 Task: Look for space in Huanren, China from 1st June, 2023 to 4th June, 2023 for 1 adult in price range Rs.6000 to Rs.16000. Place can be private room with 1  bedroom having 1 bed and 1 bathroom. Property type can be house, flat, guest house. Amenities needed are: wifi. Booking option can be shelf check-in. Required host language is Chinese (Simplified).
Action: Mouse moved to (637, 86)
Screenshot: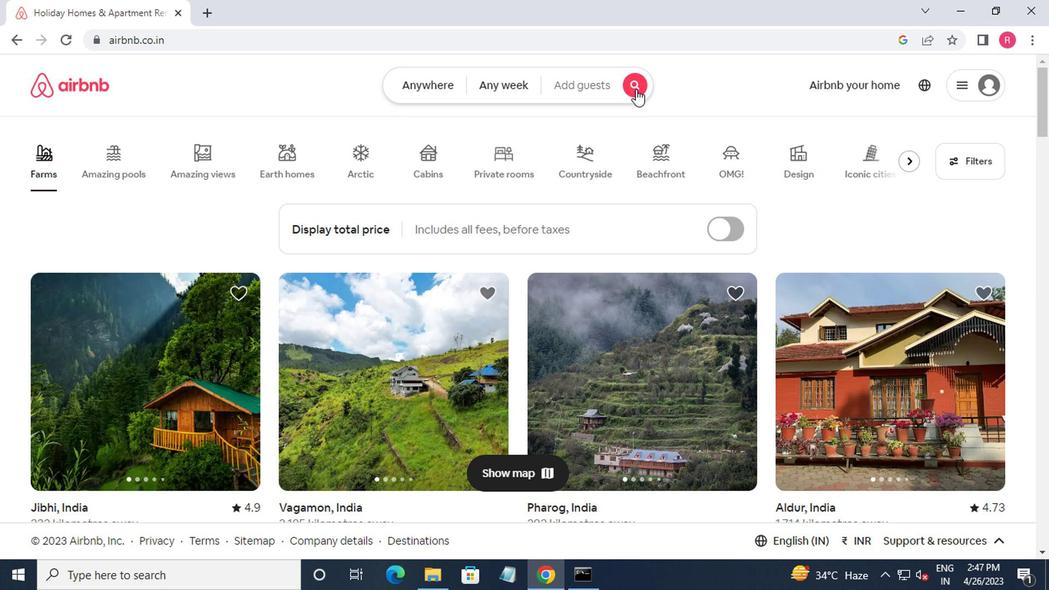 
Action: Mouse pressed left at (637, 86)
Screenshot: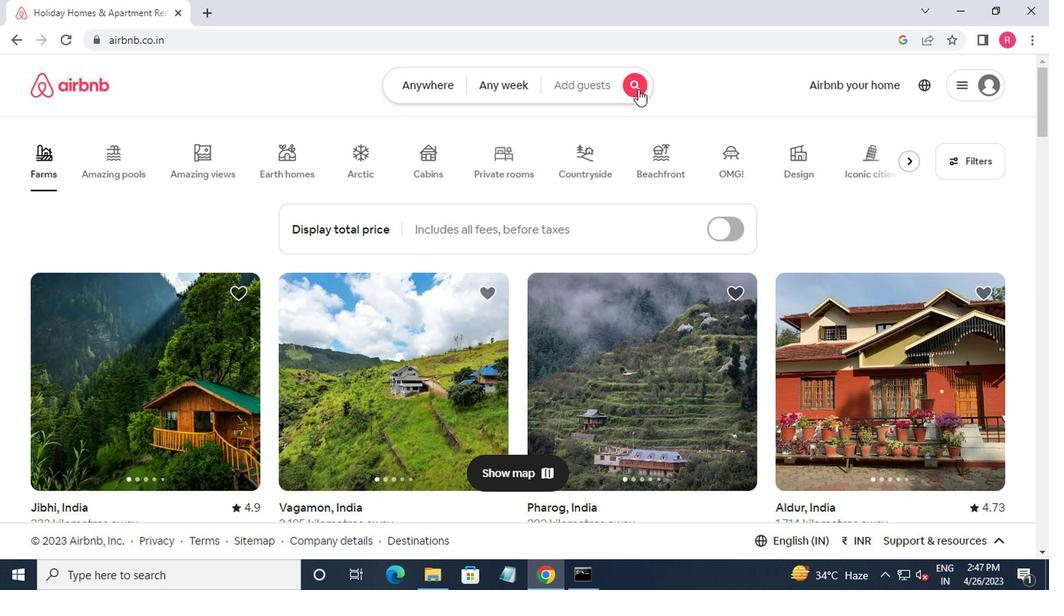 
Action: Mouse moved to (344, 149)
Screenshot: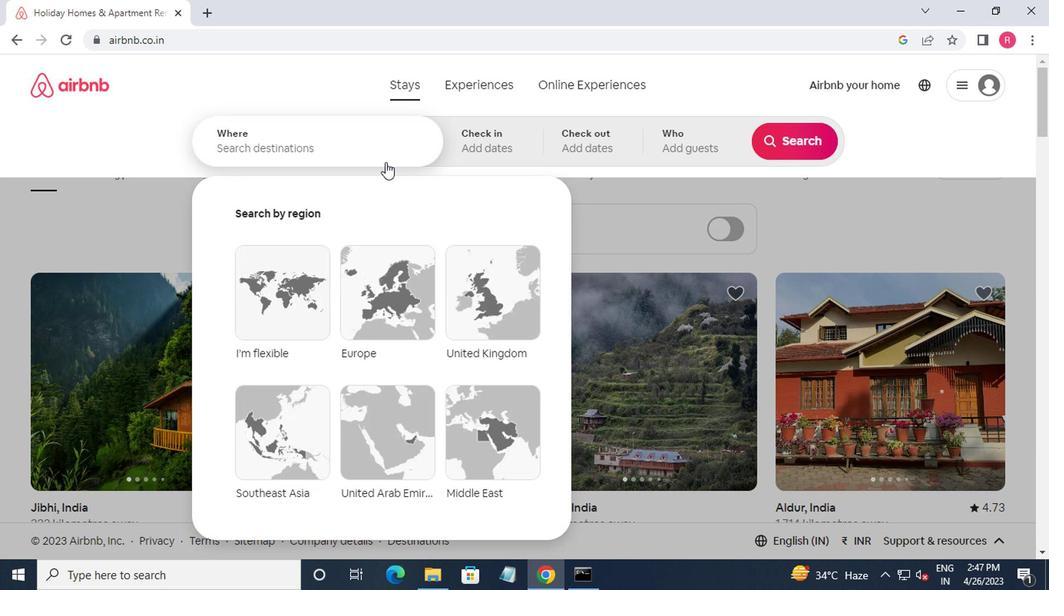 
Action: Mouse pressed left at (344, 149)
Screenshot: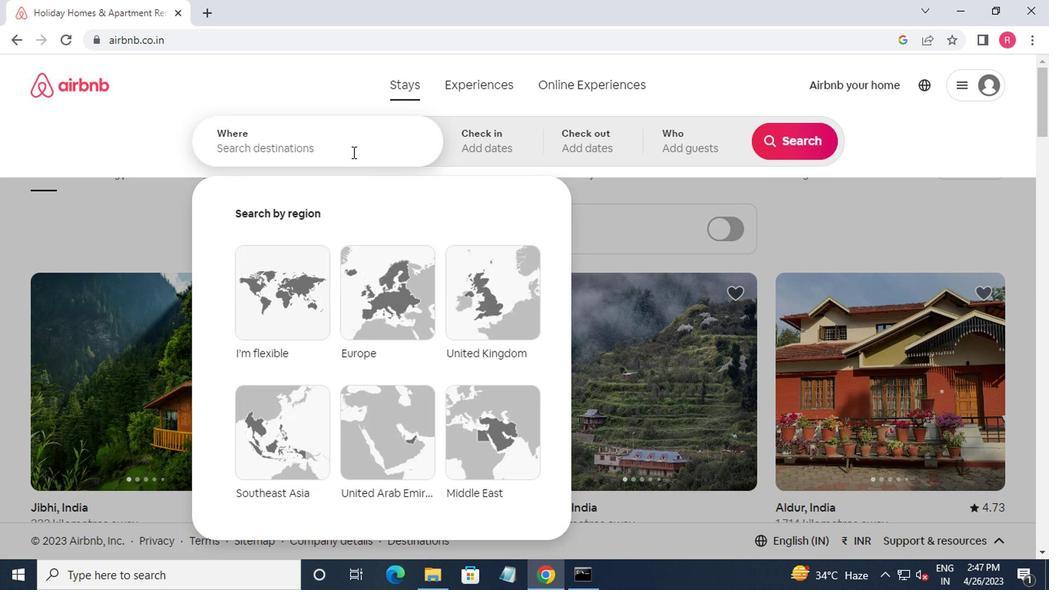 
Action: Key pressed huanren,china<Key.enter>
Screenshot: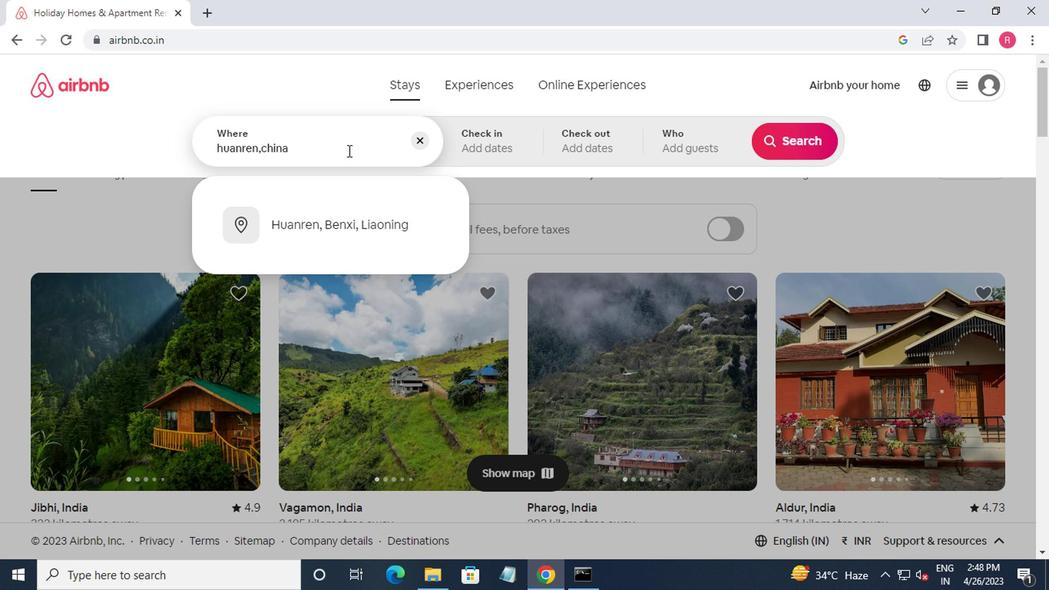 
Action: Mouse moved to (781, 266)
Screenshot: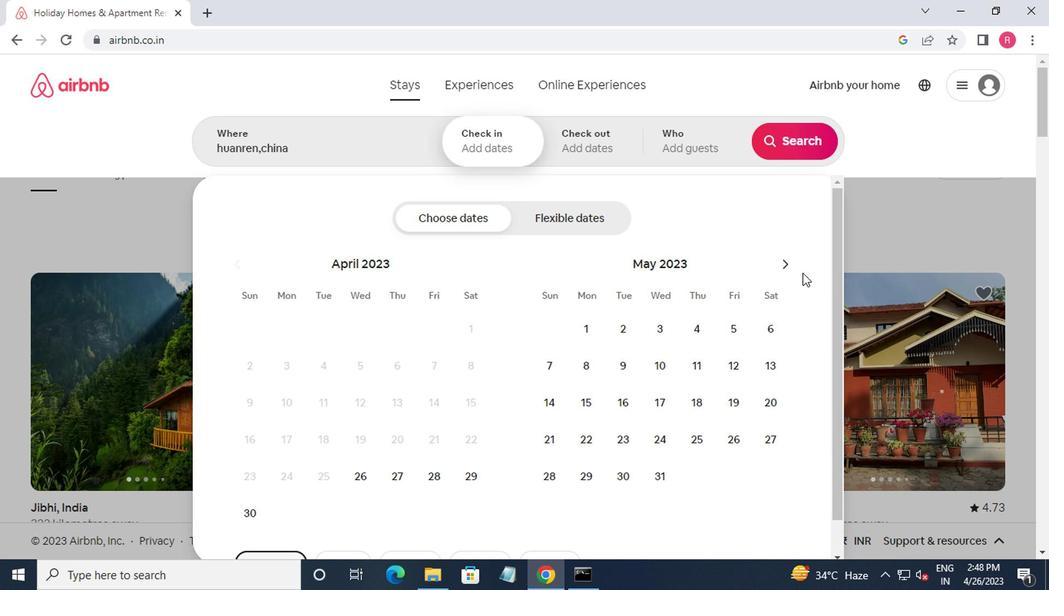 
Action: Mouse pressed left at (781, 266)
Screenshot: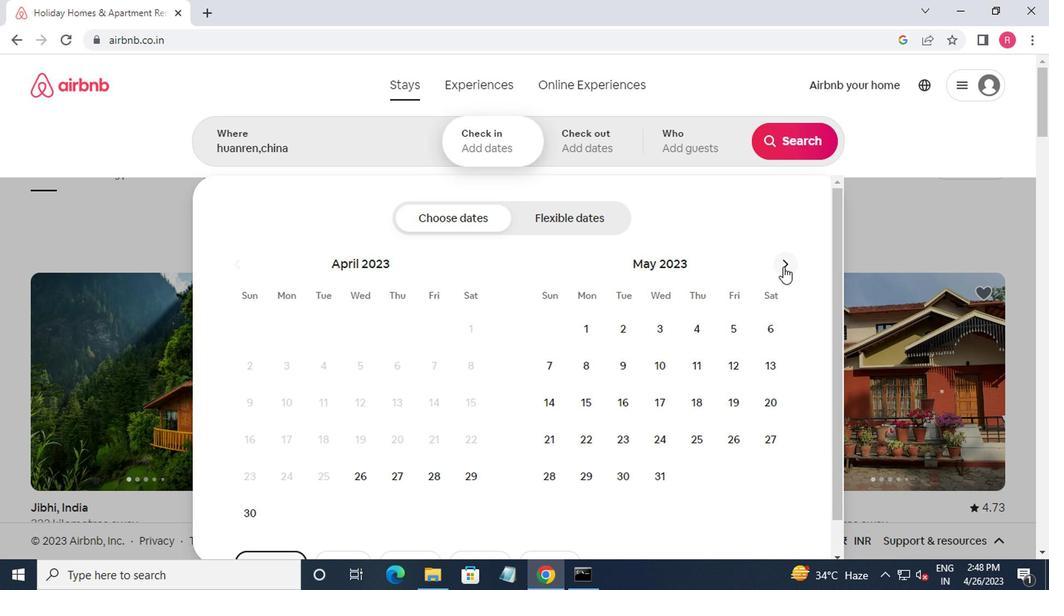 
Action: Mouse pressed left at (781, 266)
Screenshot: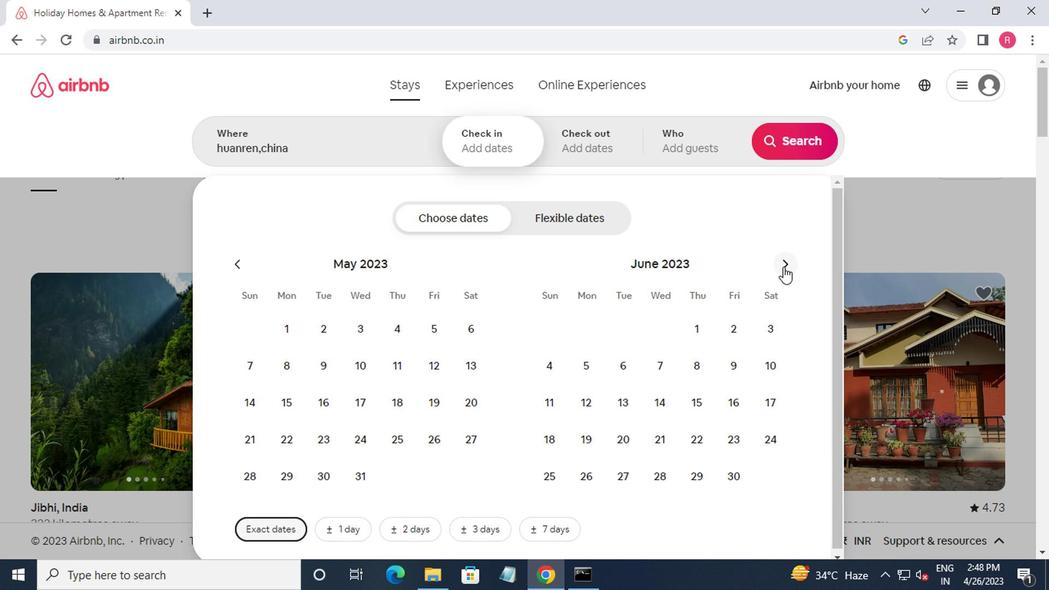 
Action: Mouse moved to (389, 338)
Screenshot: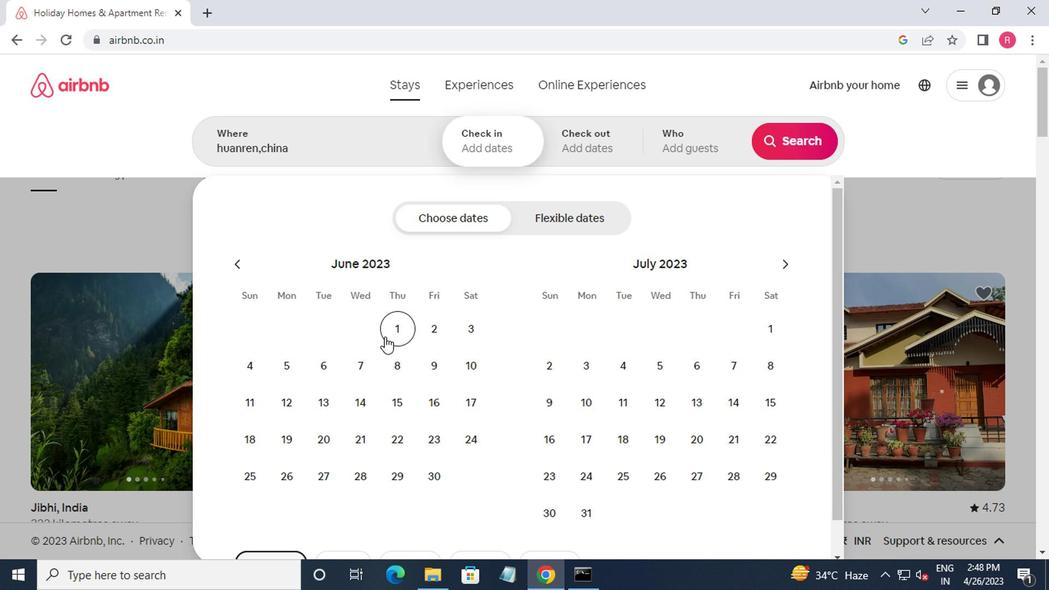 
Action: Mouse pressed left at (389, 338)
Screenshot: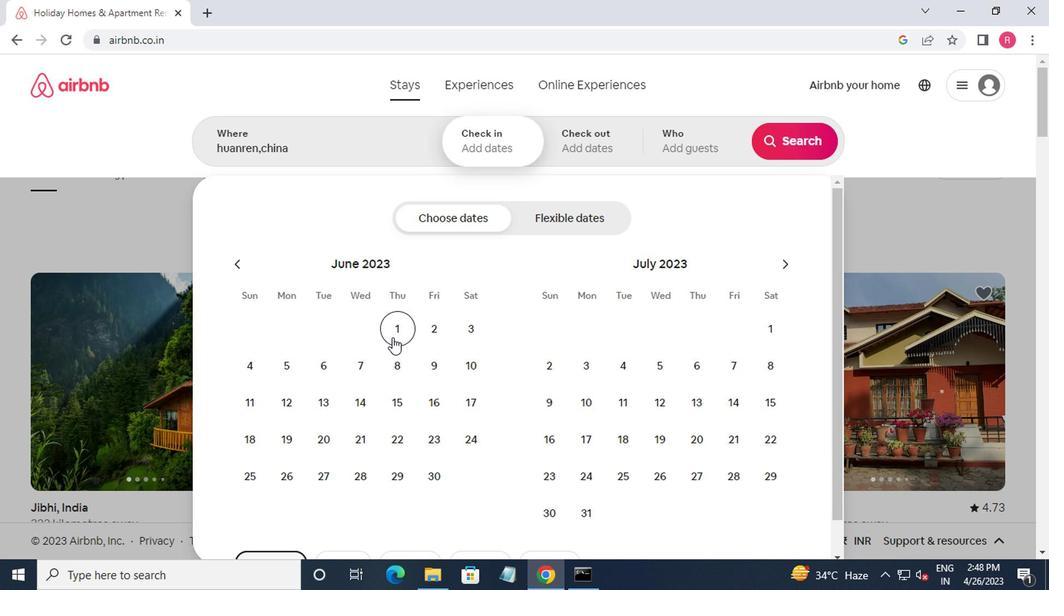 
Action: Mouse moved to (241, 373)
Screenshot: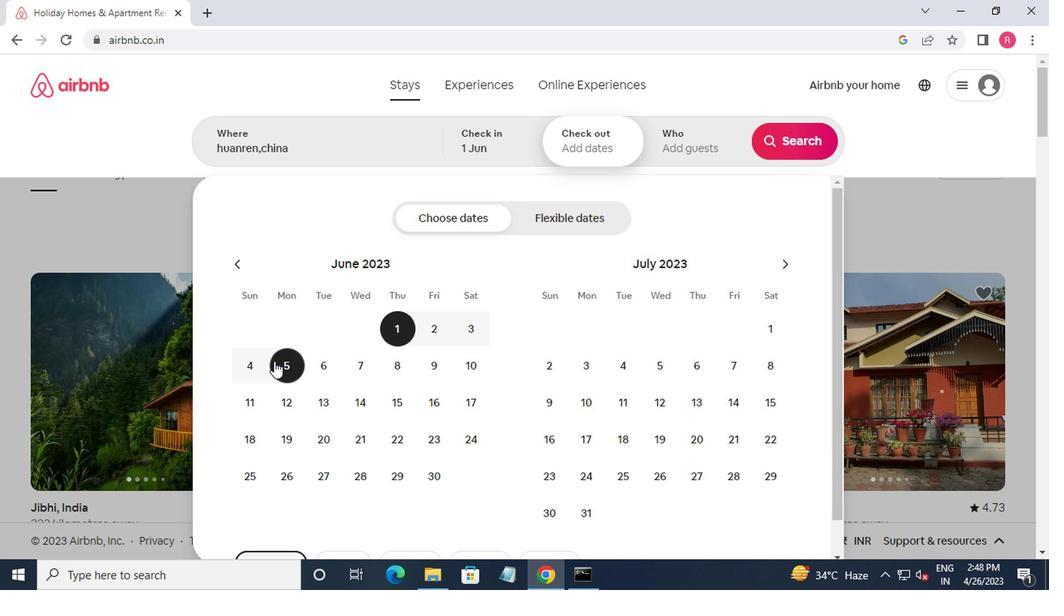 
Action: Mouse pressed left at (241, 373)
Screenshot: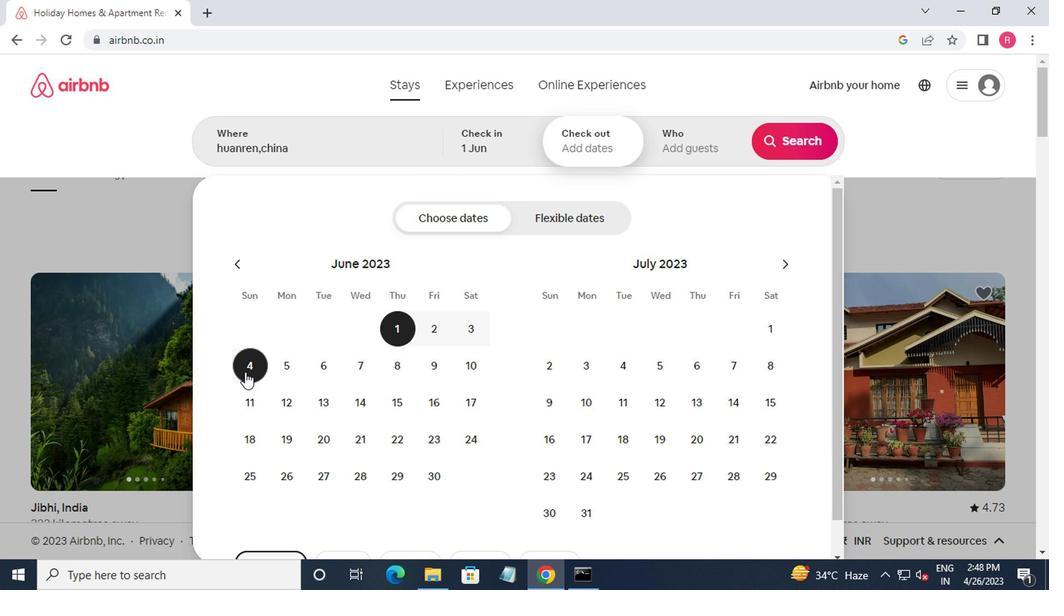 
Action: Mouse moved to (674, 158)
Screenshot: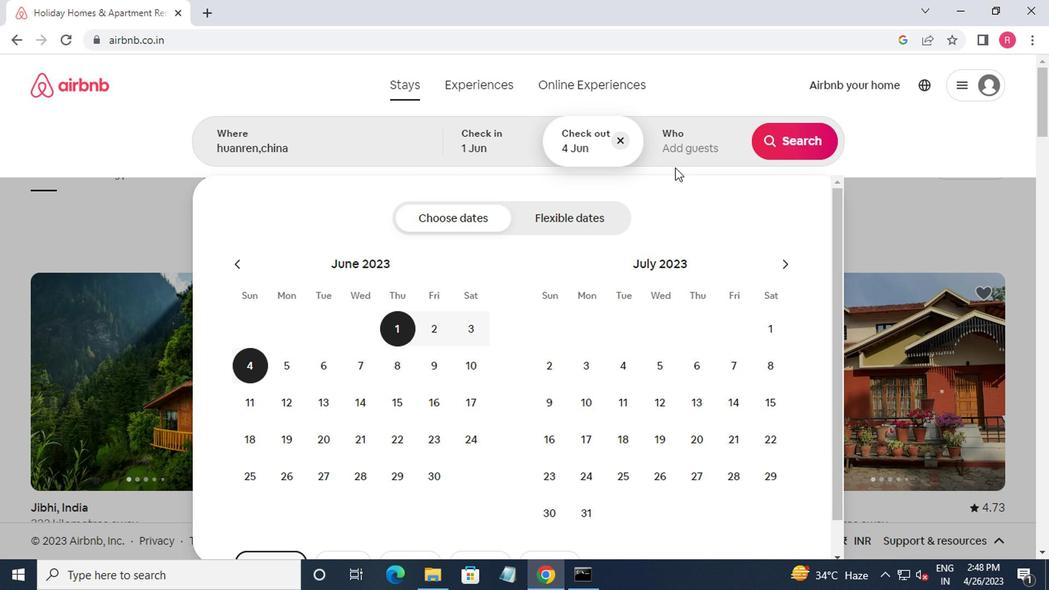 
Action: Mouse pressed left at (674, 158)
Screenshot: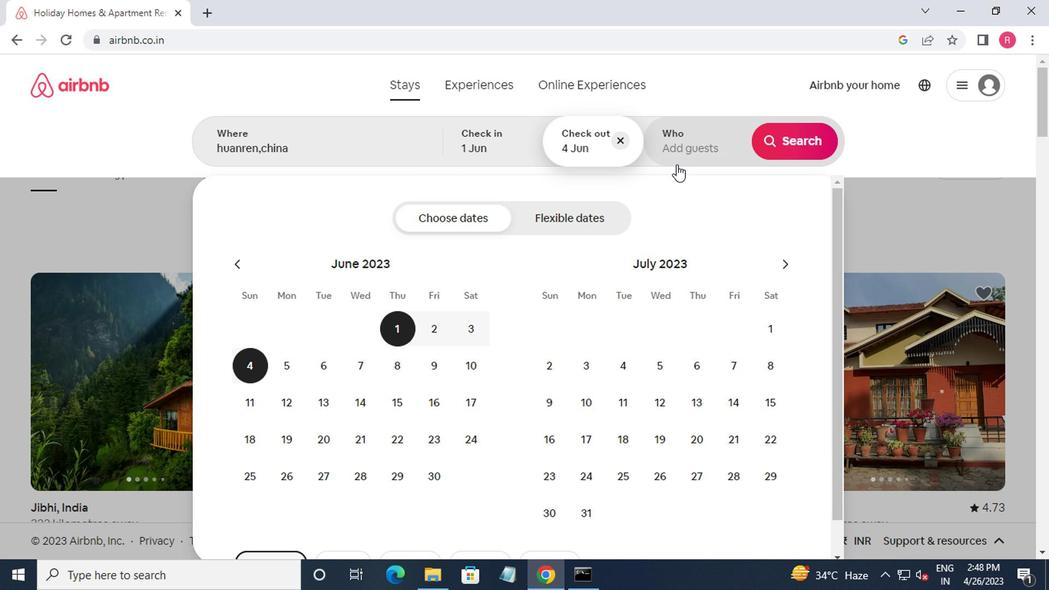 
Action: Mouse moved to (798, 232)
Screenshot: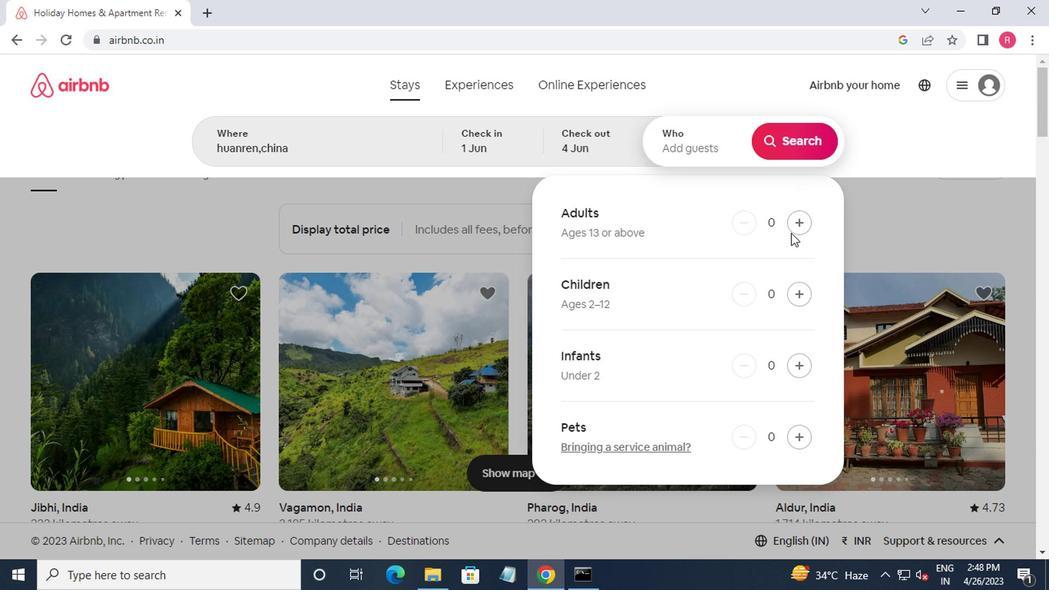 
Action: Mouse pressed left at (798, 232)
Screenshot: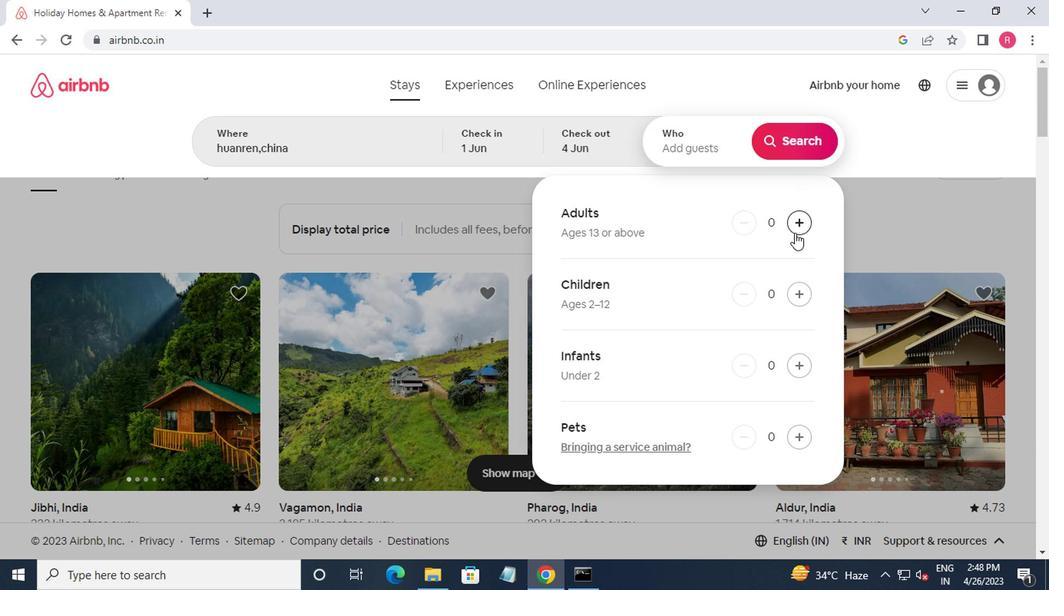 
Action: Mouse moved to (793, 145)
Screenshot: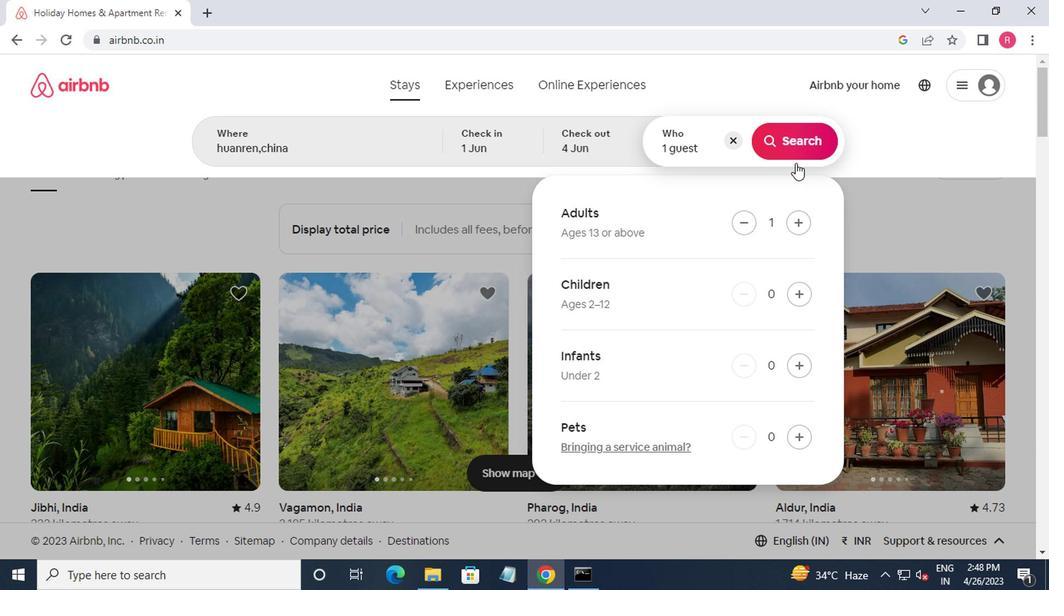
Action: Mouse pressed left at (793, 145)
Screenshot: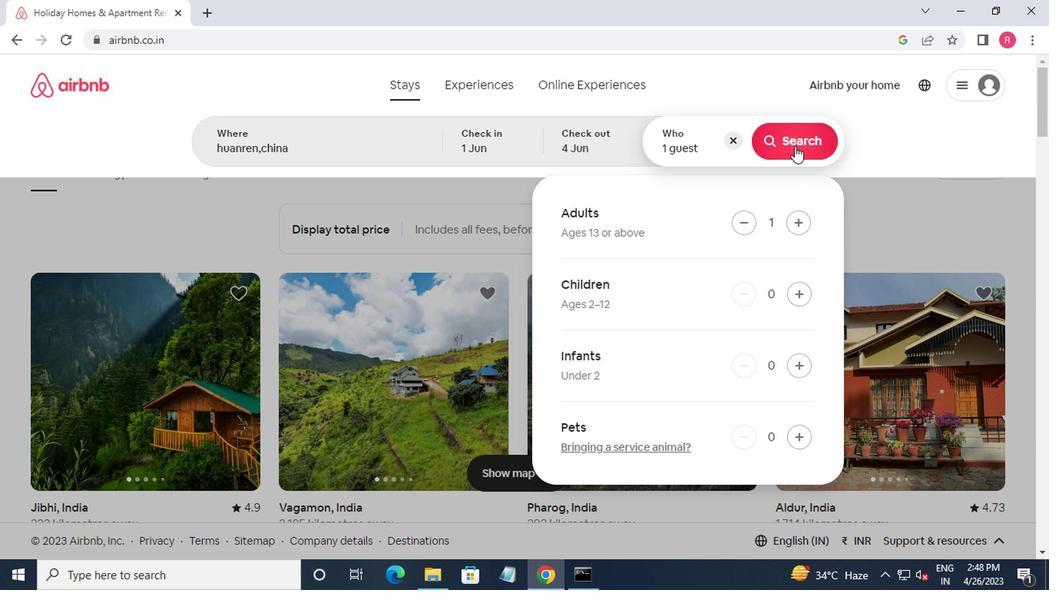 
Action: Mouse moved to (982, 142)
Screenshot: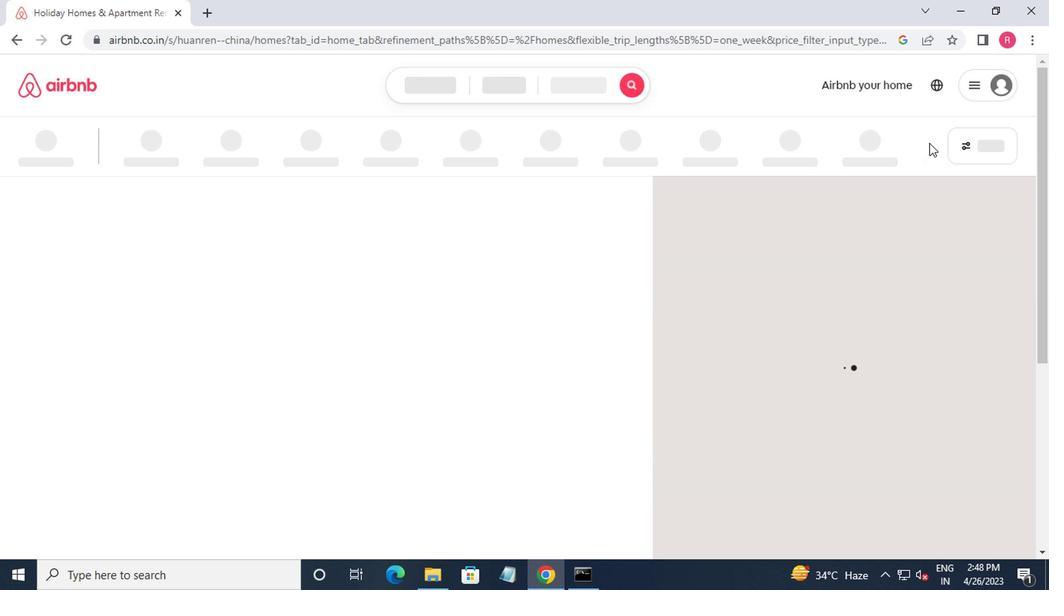 
Action: Mouse pressed left at (982, 142)
Screenshot: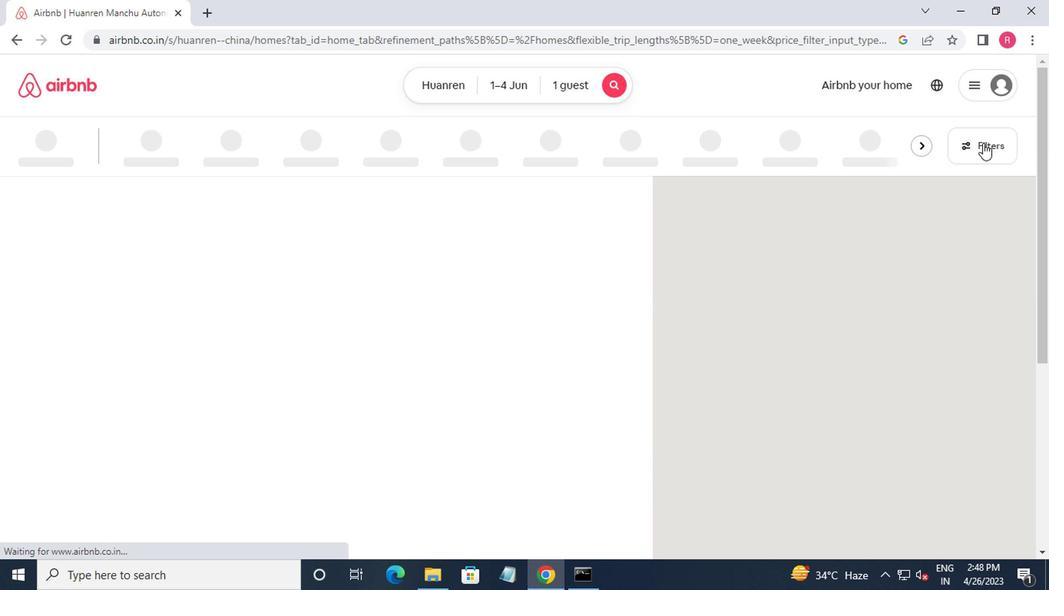 
Action: Mouse moved to (327, 240)
Screenshot: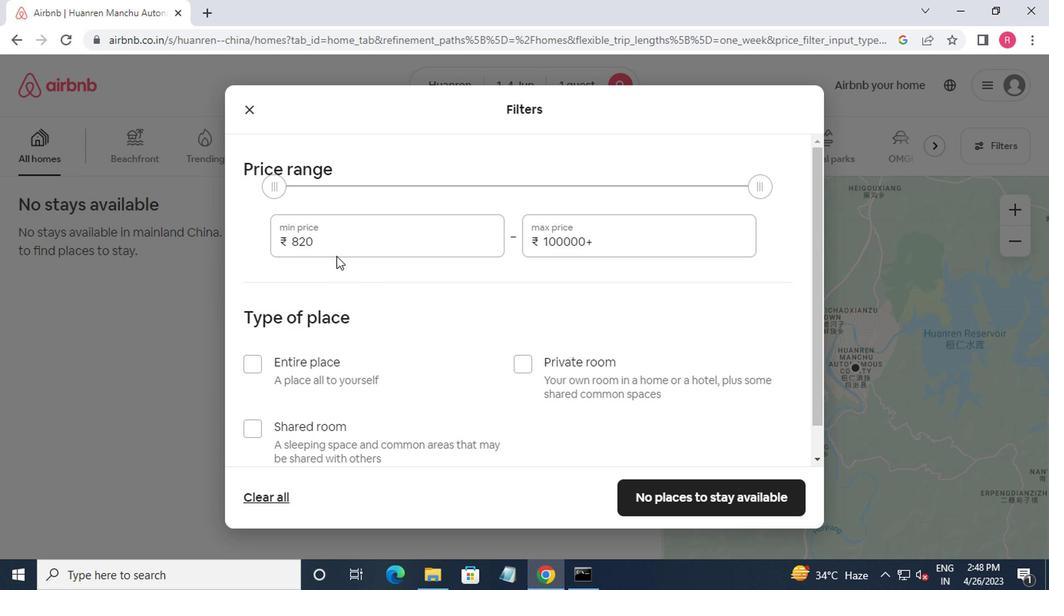 
Action: Mouse pressed left at (327, 240)
Screenshot: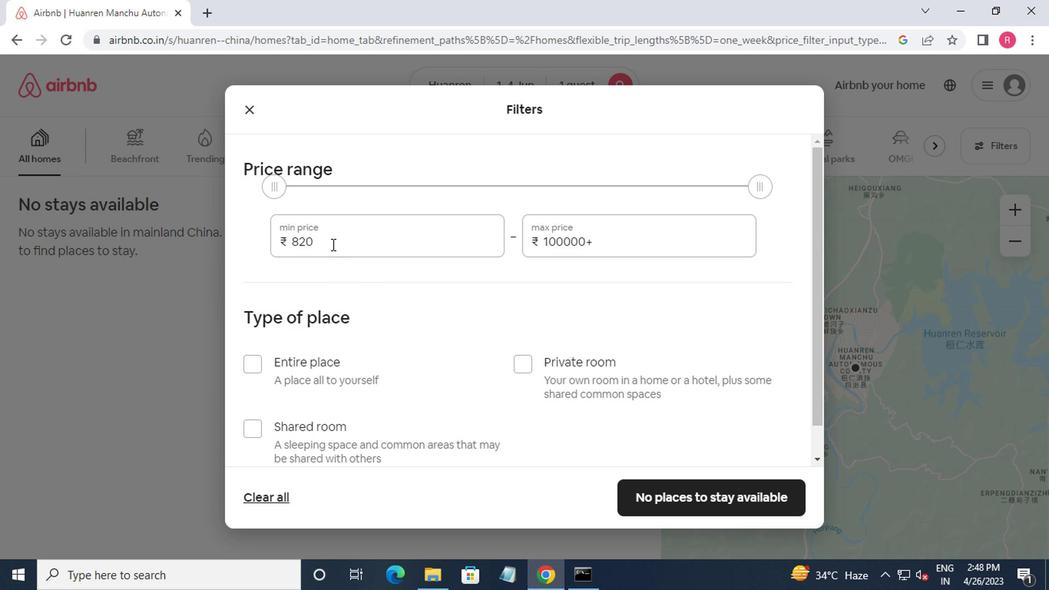 
Action: Key pressed <Key.backspace><Key.backspace><Key.backspace><Key.backspace>6000<Key.tab>16000
Screenshot: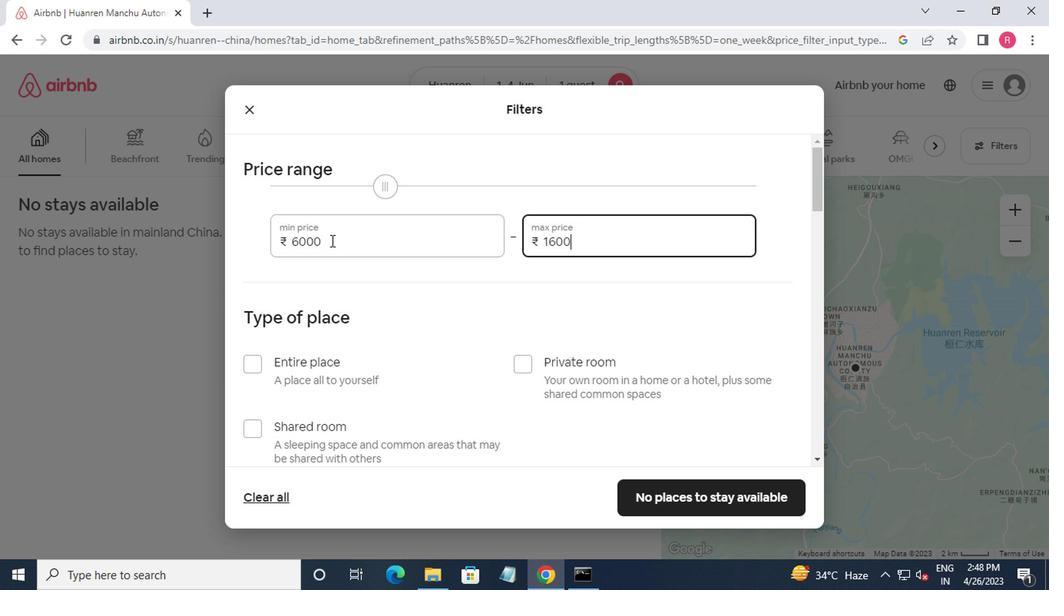 
Action: Mouse moved to (310, 256)
Screenshot: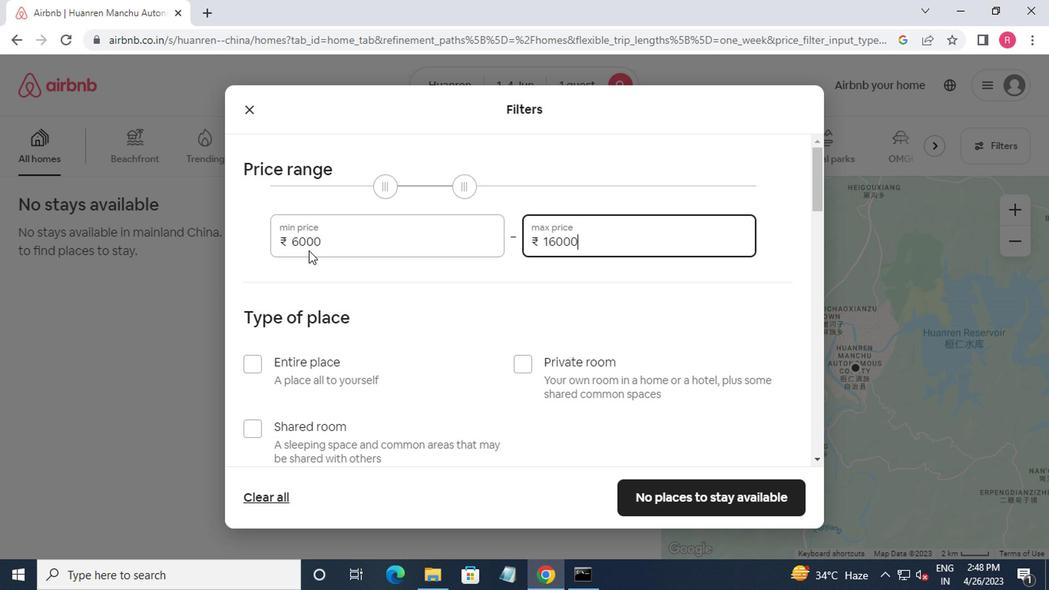 
Action: Mouse scrolled (310, 255) with delta (0, -1)
Screenshot: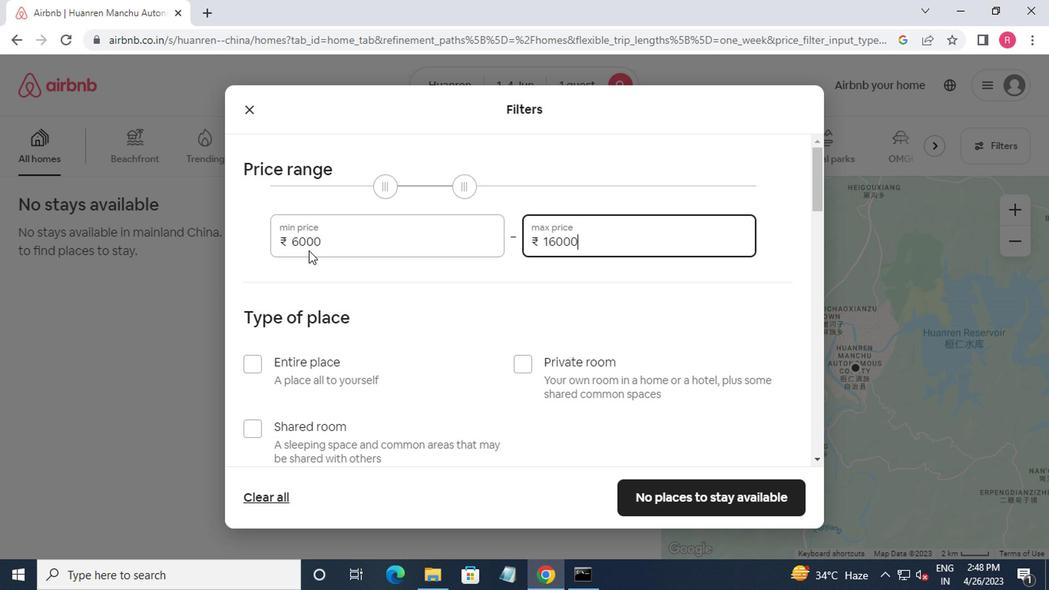 
Action: Mouse moved to (320, 262)
Screenshot: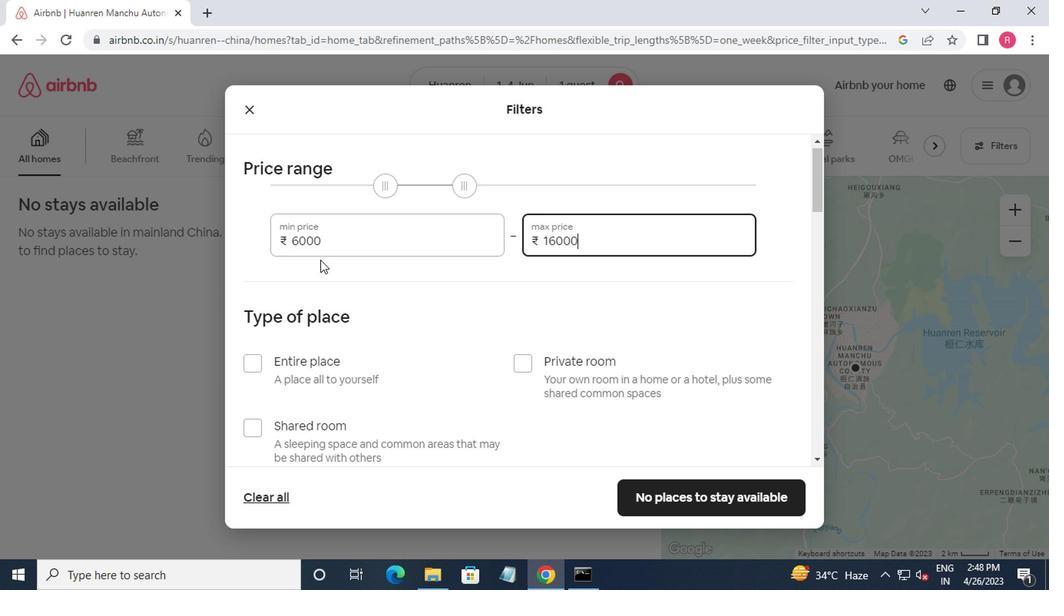 
Action: Mouse scrolled (320, 262) with delta (0, 0)
Screenshot: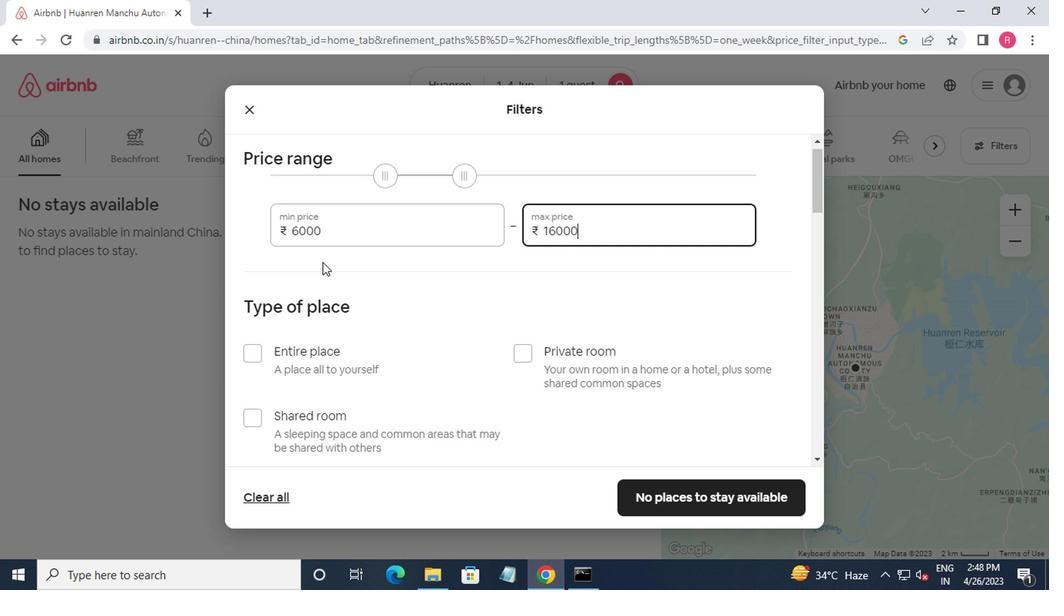 
Action: Mouse moved to (522, 215)
Screenshot: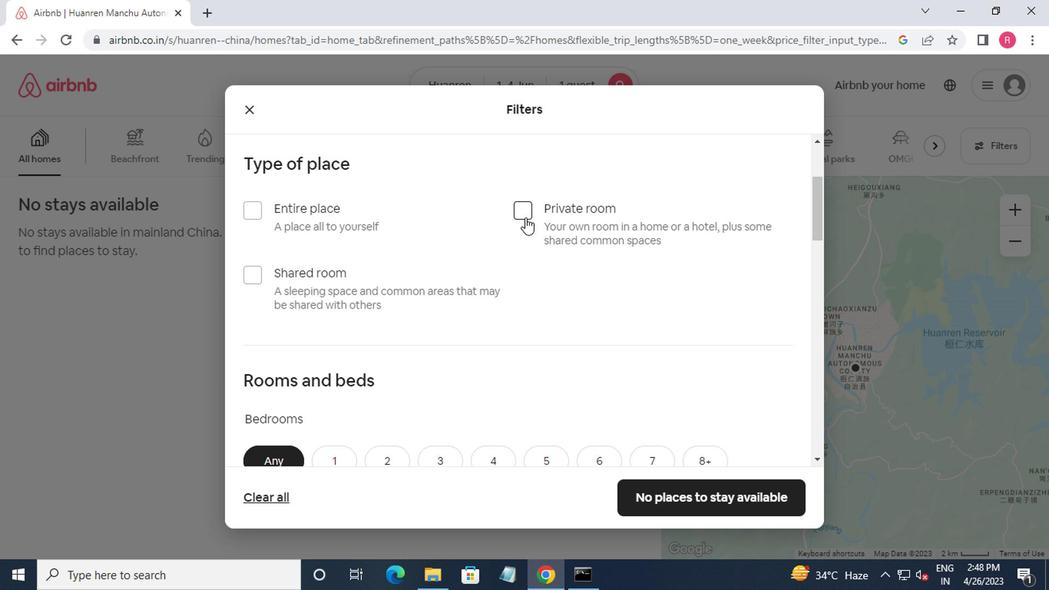 
Action: Mouse pressed left at (522, 215)
Screenshot: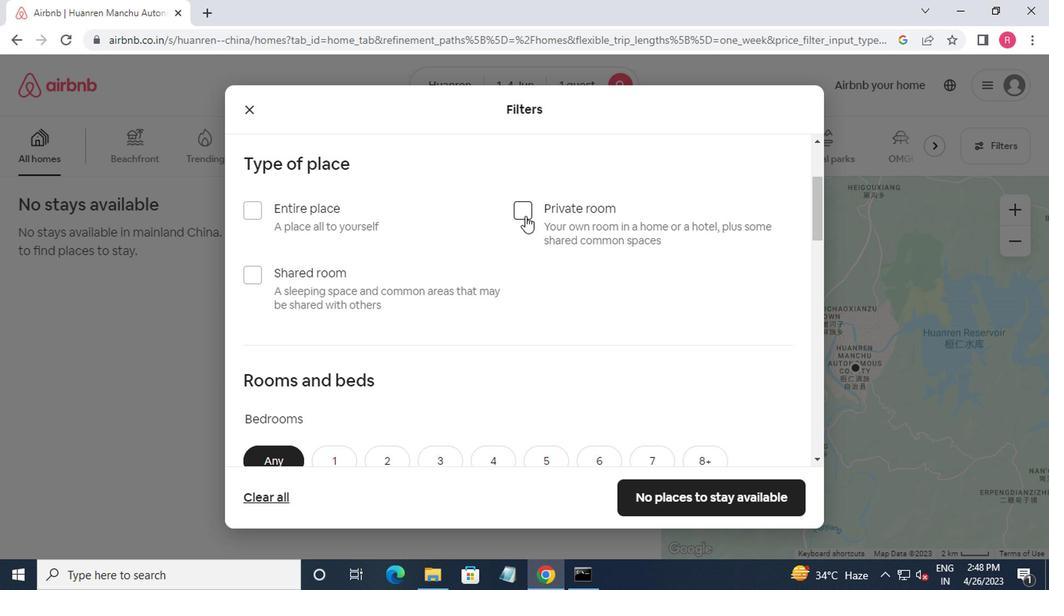 
Action: Mouse moved to (522, 217)
Screenshot: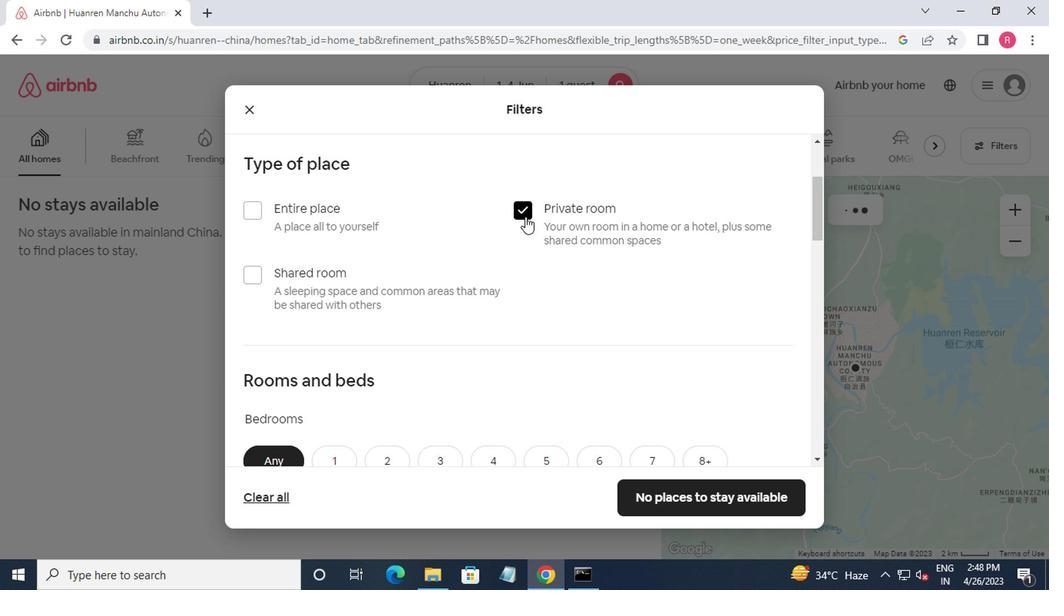 
Action: Mouse scrolled (522, 216) with delta (0, -1)
Screenshot: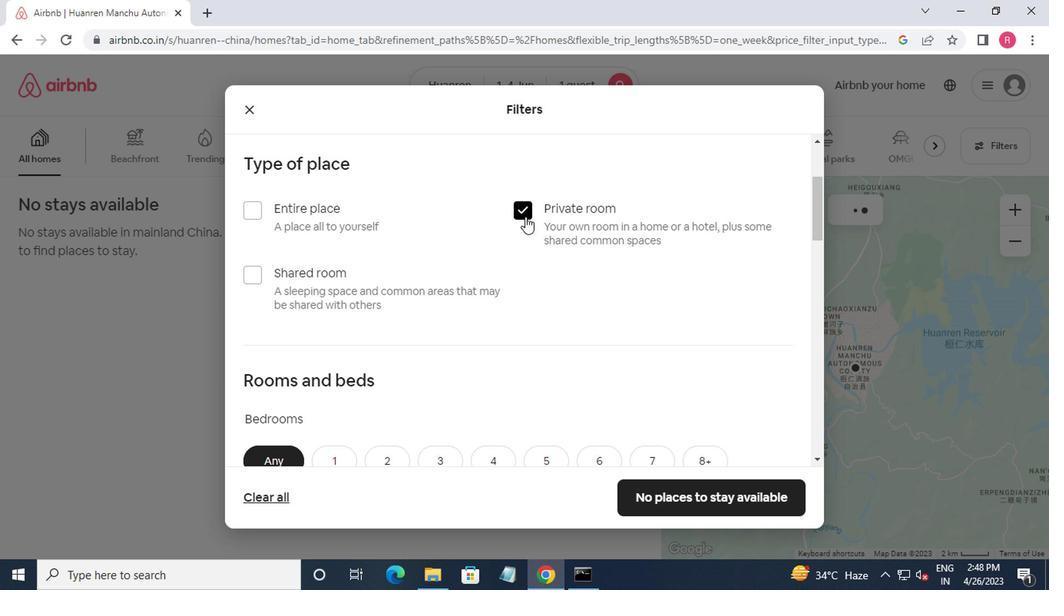 
Action: Mouse moved to (505, 228)
Screenshot: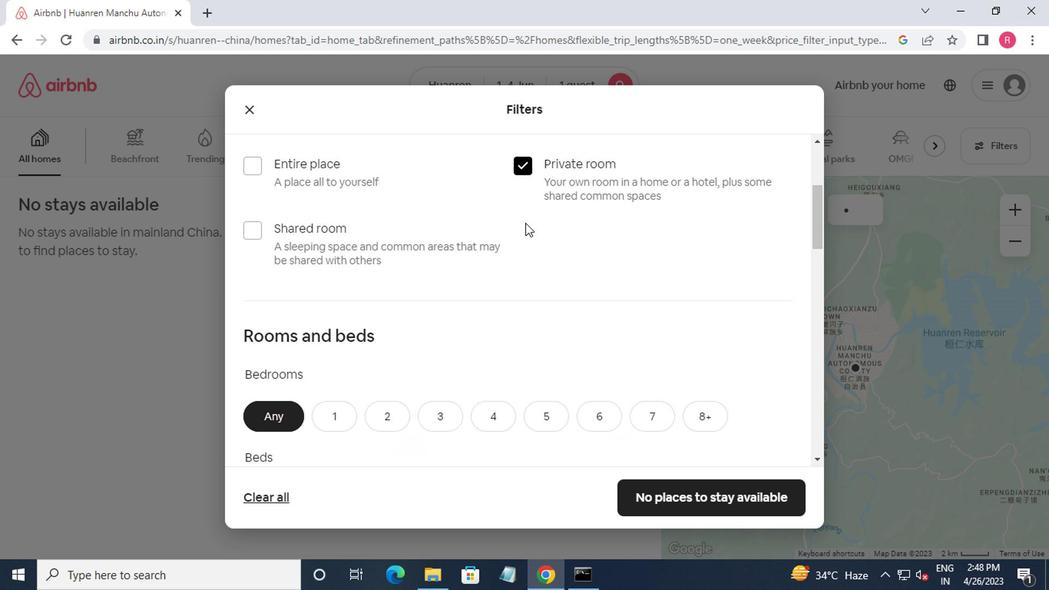 
Action: Mouse scrolled (505, 227) with delta (0, -1)
Screenshot: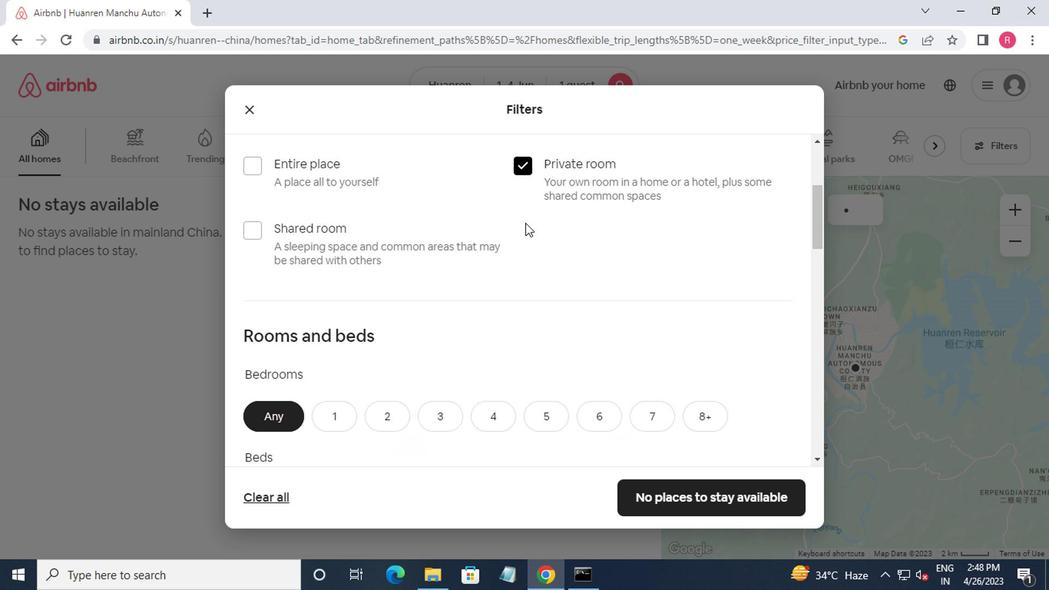 
Action: Mouse moved to (333, 299)
Screenshot: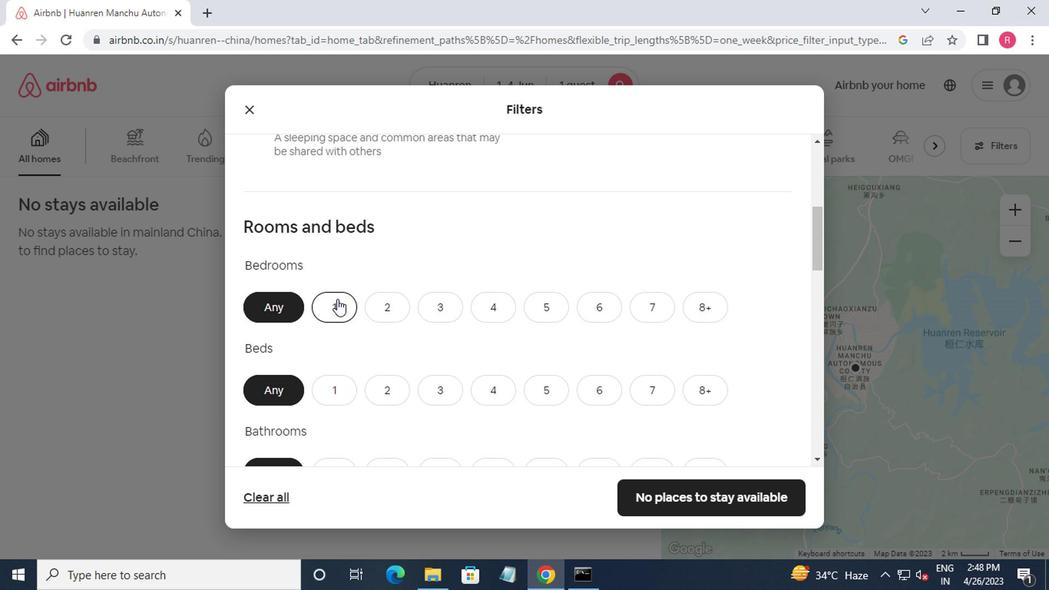 
Action: Mouse pressed left at (333, 299)
Screenshot: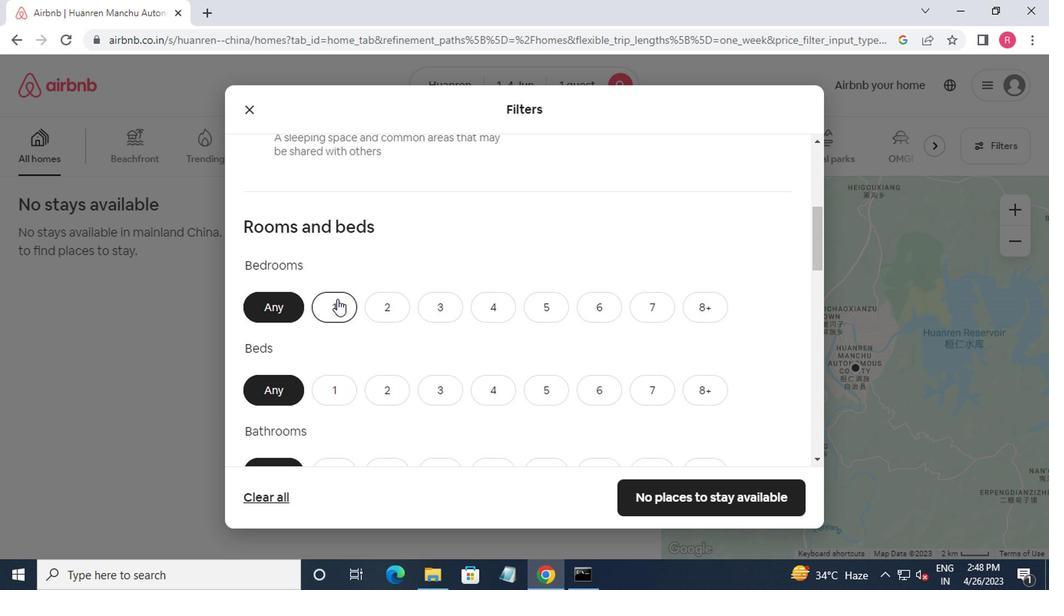 
Action: Mouse moved to (335, 307)
Screenshot: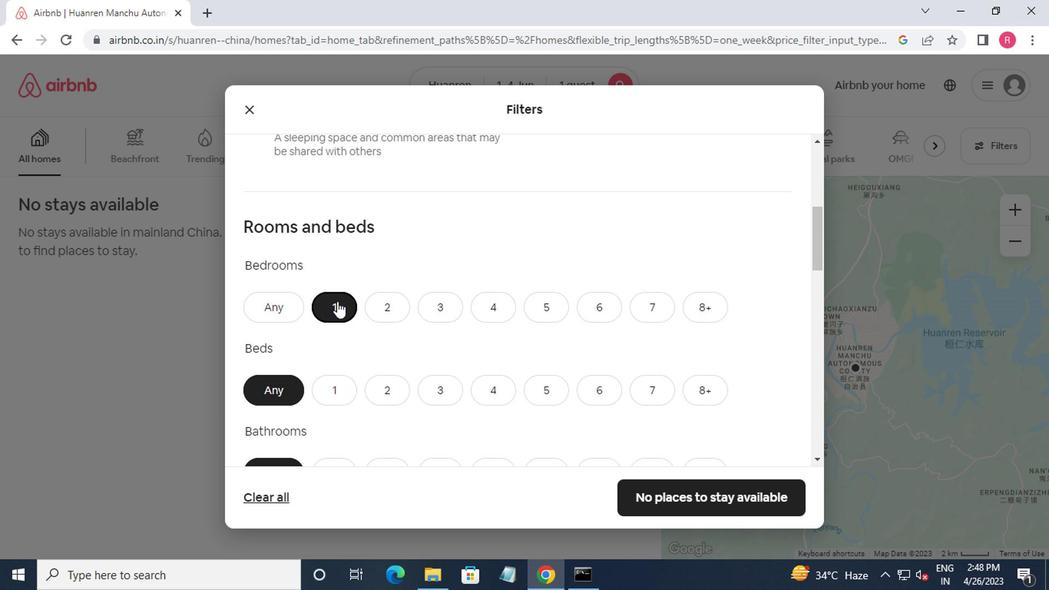 
Action: Mouse scrolled (335, 306) with delta (0, 0)
Screenshot: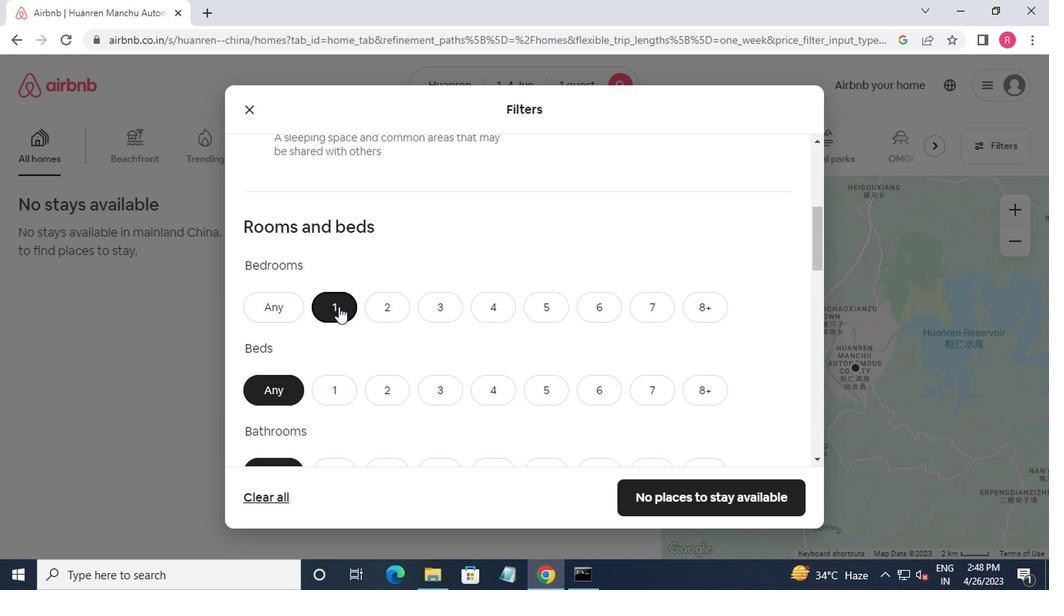 
Action: Mouse moved to (345, 314)
Screenshot: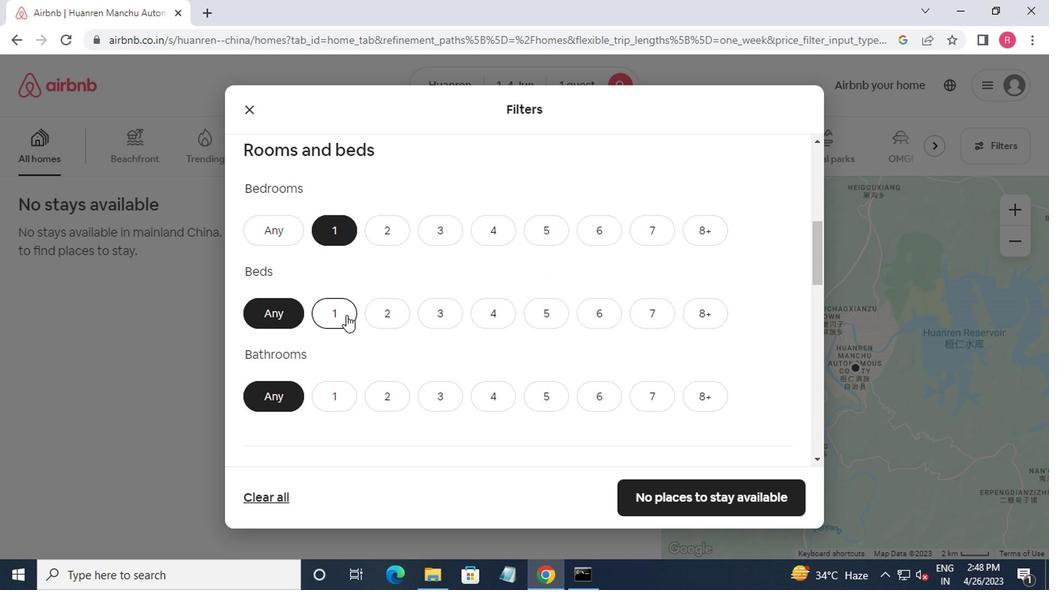 
Action: Mouse pressed left at (345, 314)
Screenshot: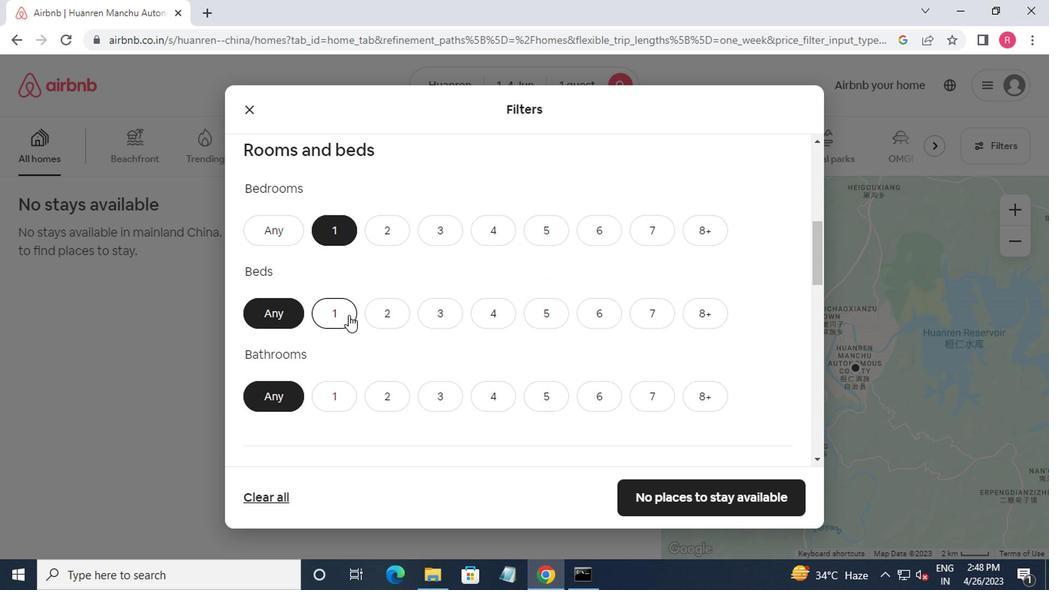
Action: Mouse moved to (326, 397)
Screenshot: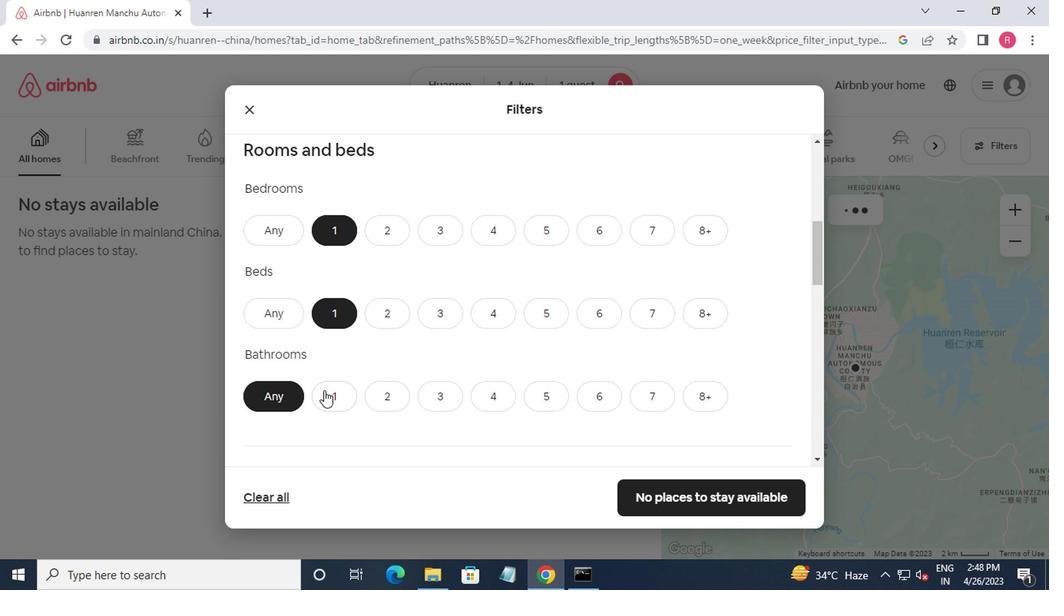 
Action: Mouse pressed left at (326, 397)
Screenshot: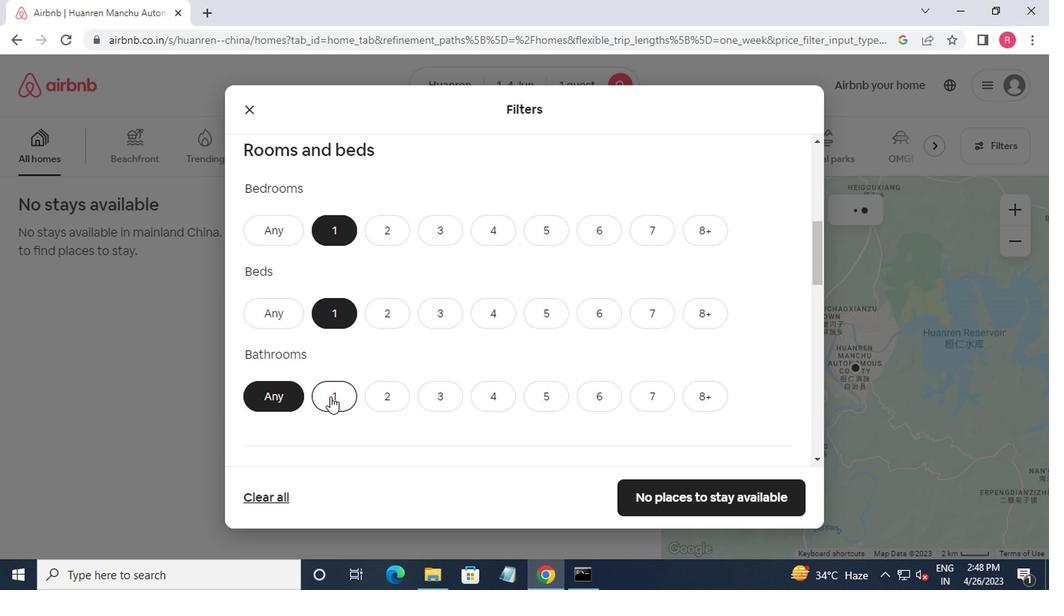 
Action: Mouse moved to (339, 402)
Screenshot: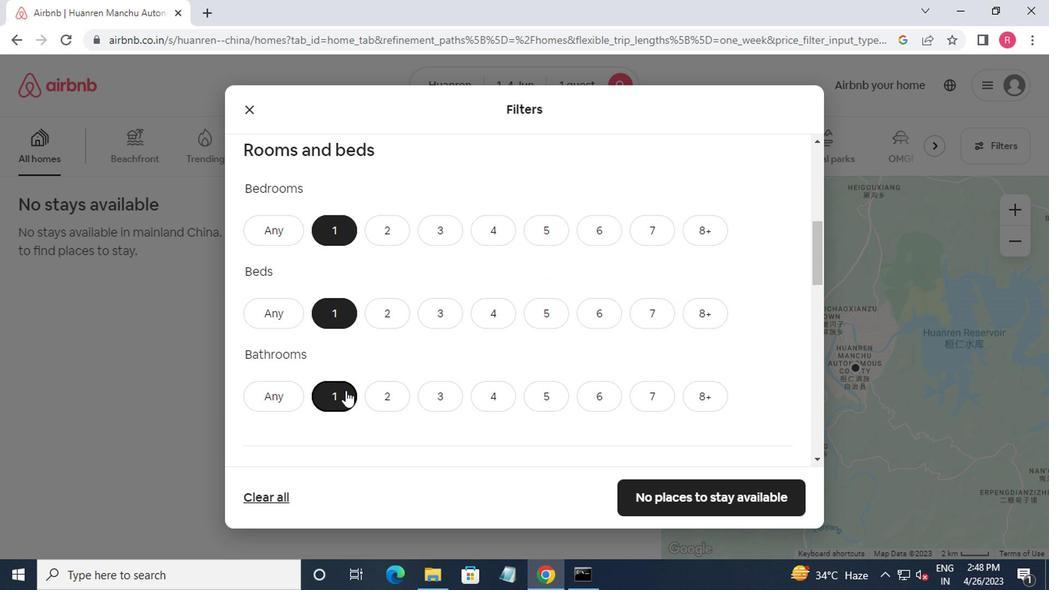 
Action: Mouse scrolled (339, 401) with delta (0, 0)
Screenshot: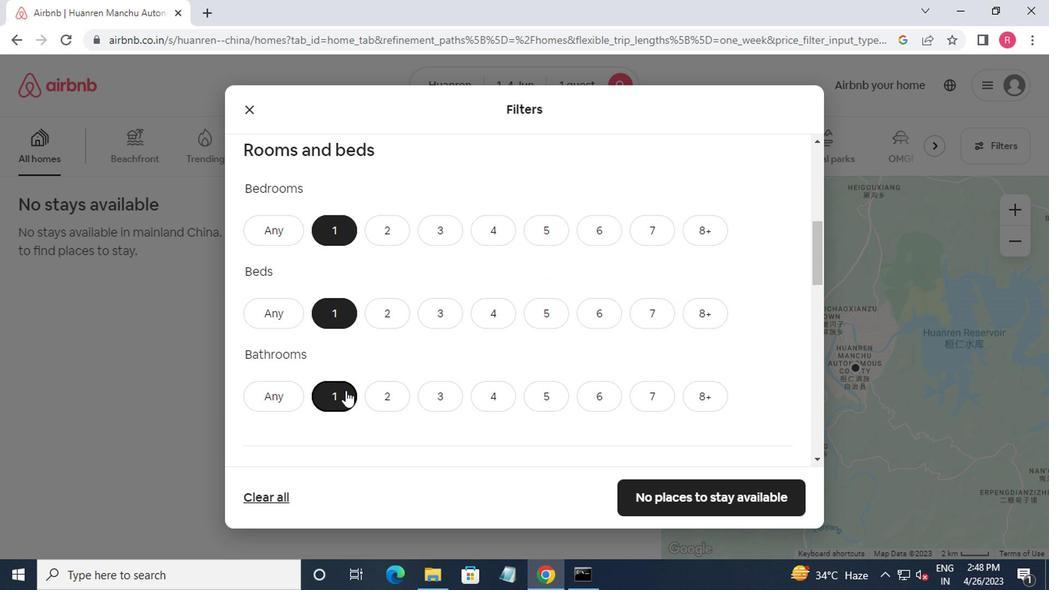 
Action: Mouse moved to (342, 402)
Screenshot: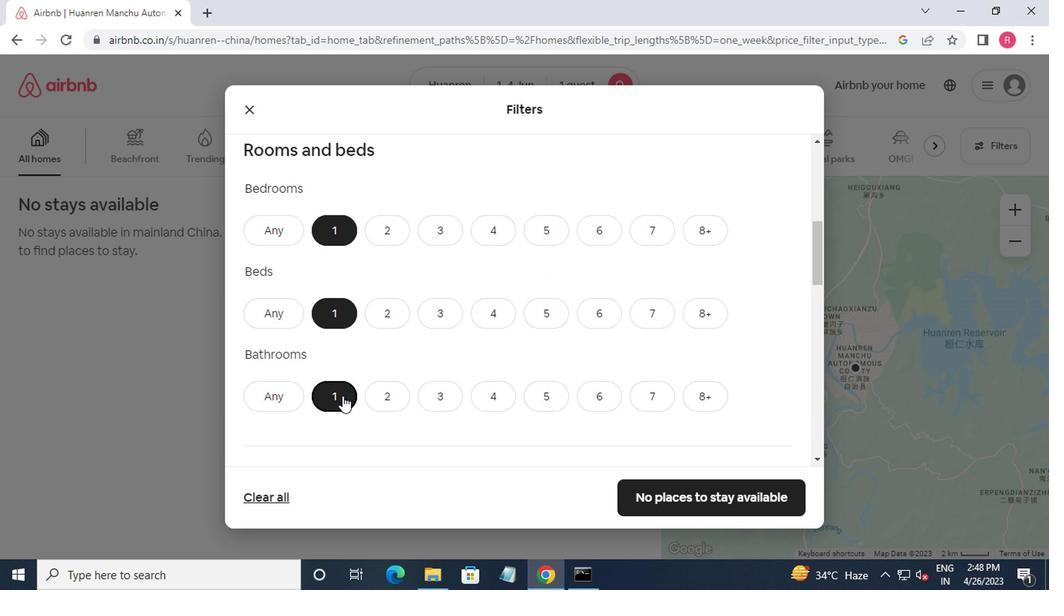 
Action: Mouse scrolled (342, 401) with delta (0, 0)
Screenshot: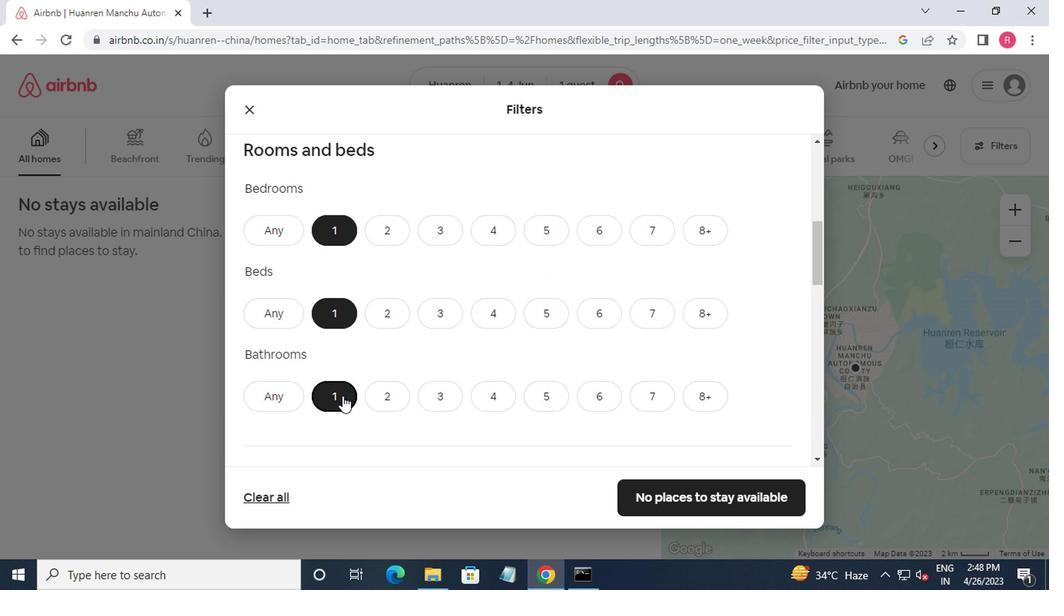 
Action: Mouse moved to (260, 403)
Screenshot: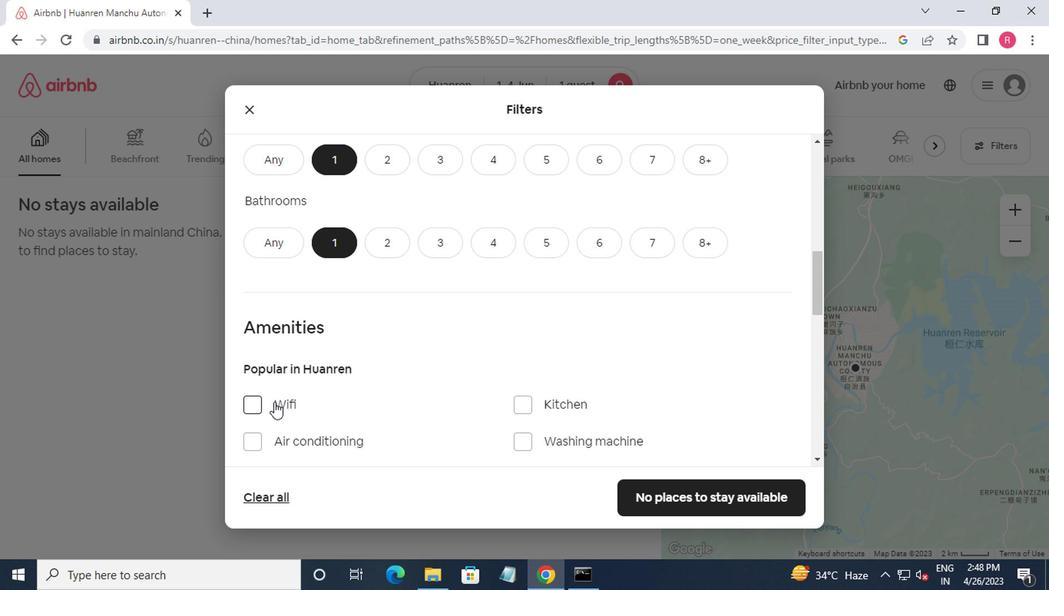 
Action: Mouse pressed left at (260, 403)
Screenshot: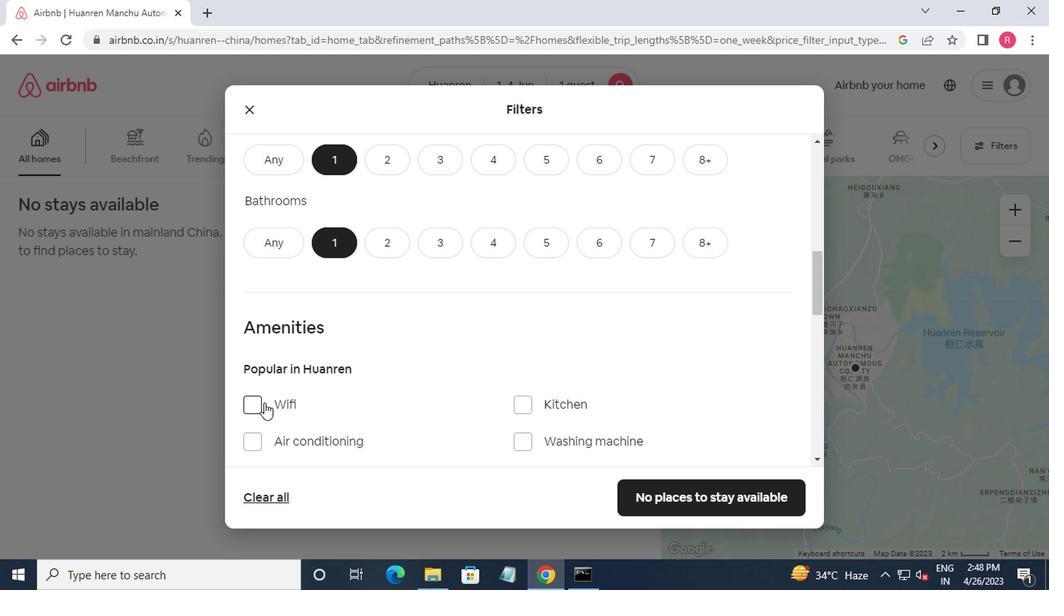 
Action: Mouse moved to (313, 403)
Screenshot: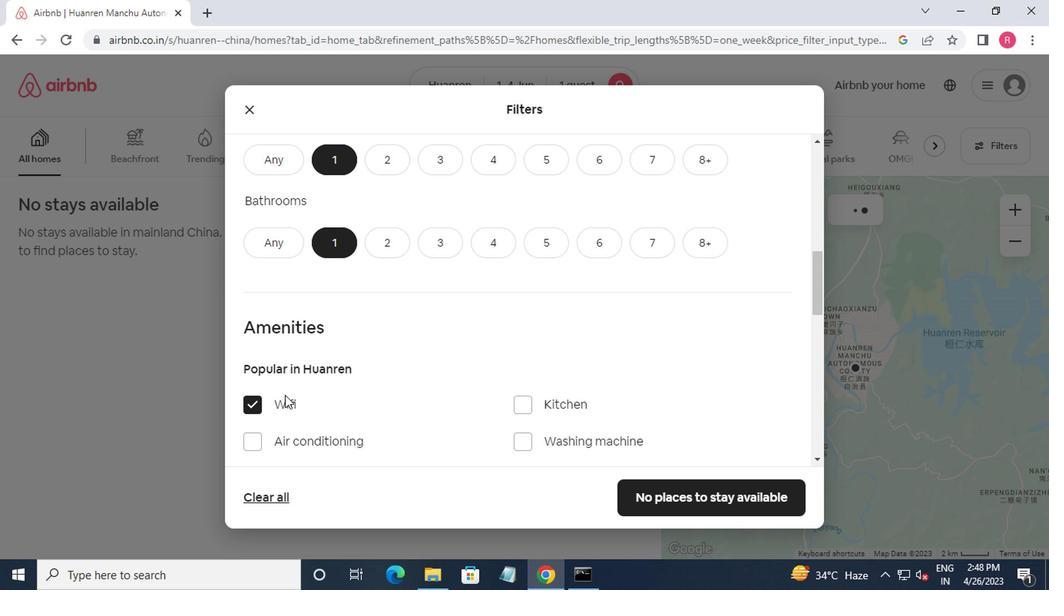
Action: Mouse scrolled (313, 402) with delta (0, -1)
Screenshot: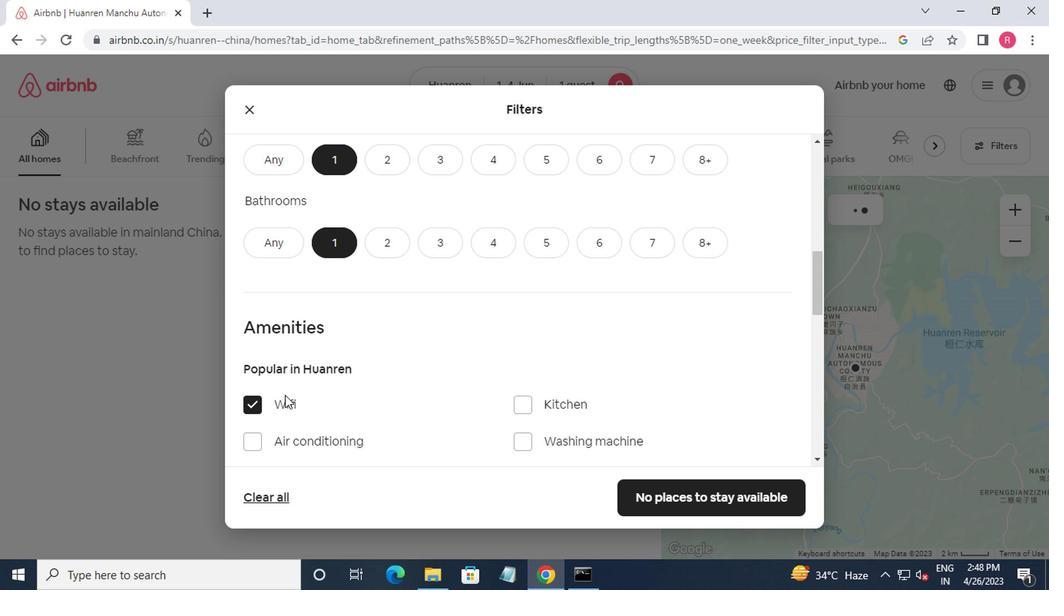 
Action: Mouse moved to (341, 418)
Screenshot: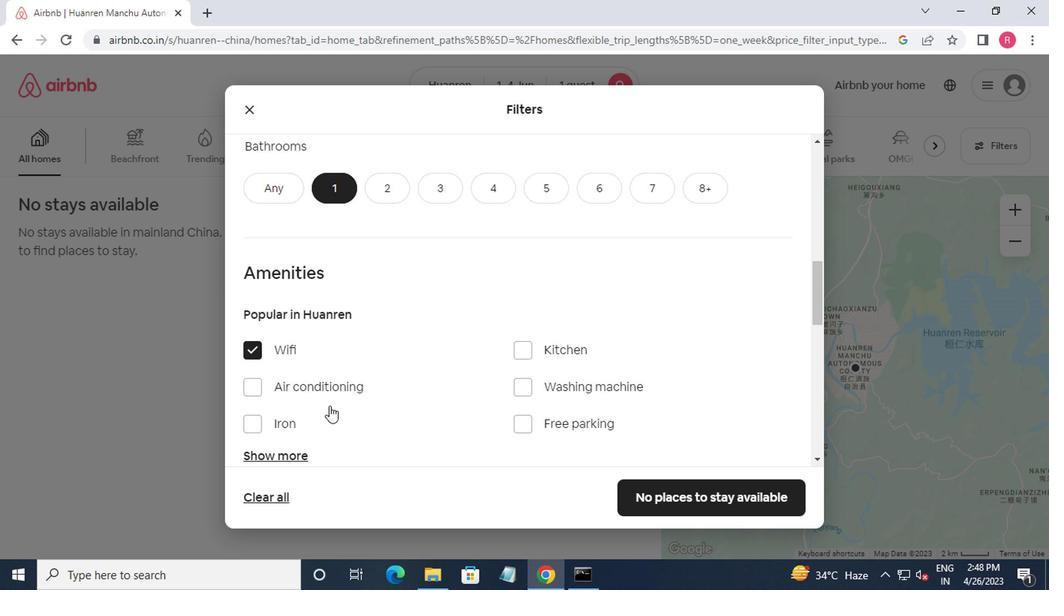 
Action: Mouse scrolled (341, 417) with delta (0, -1)
Screenshot: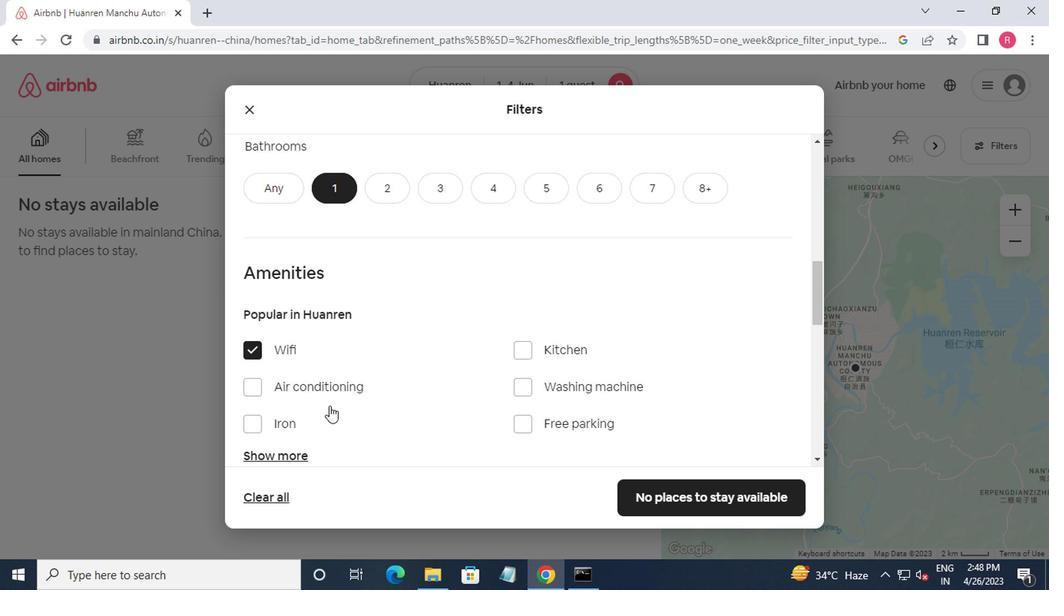 
Action: Mouse moved to (344, 419)
Screenshot: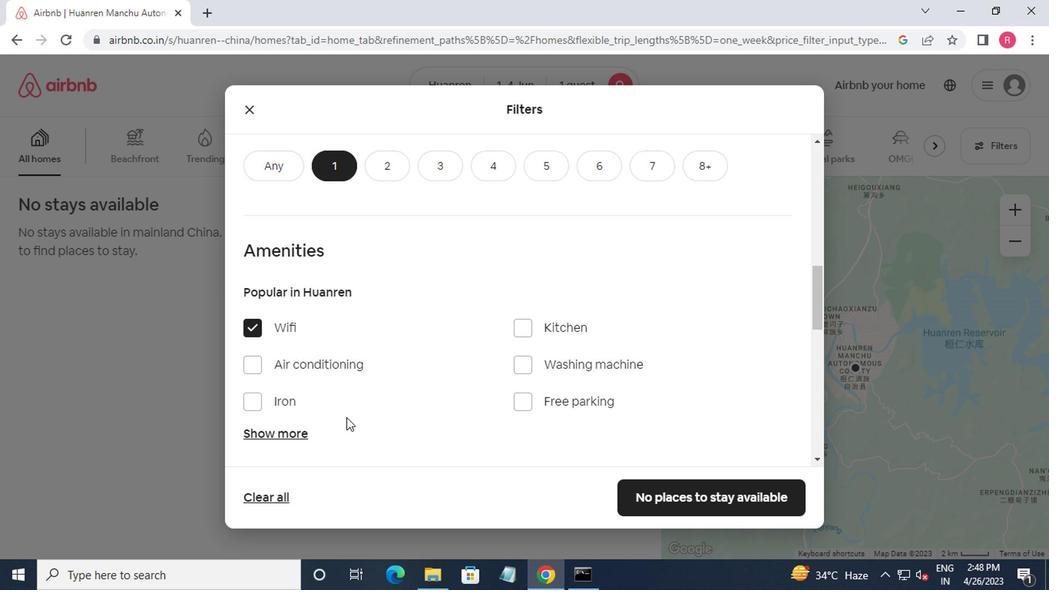 
Action: Mouse scrolled (344, 418) with delta (0, -1)
Screenshot: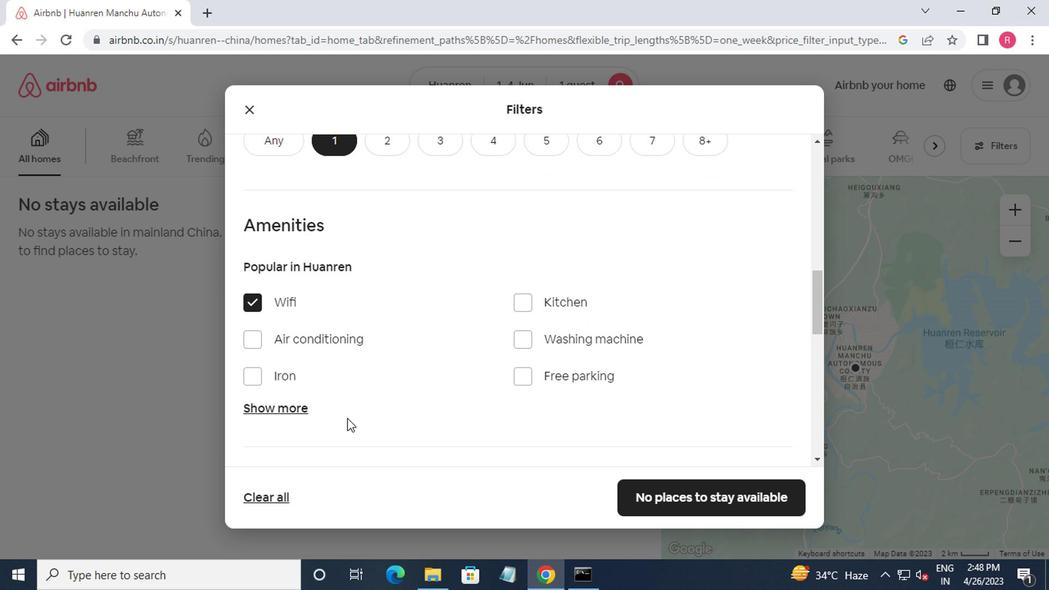
Action: Mouse moved to (345, 420)
Screenshot: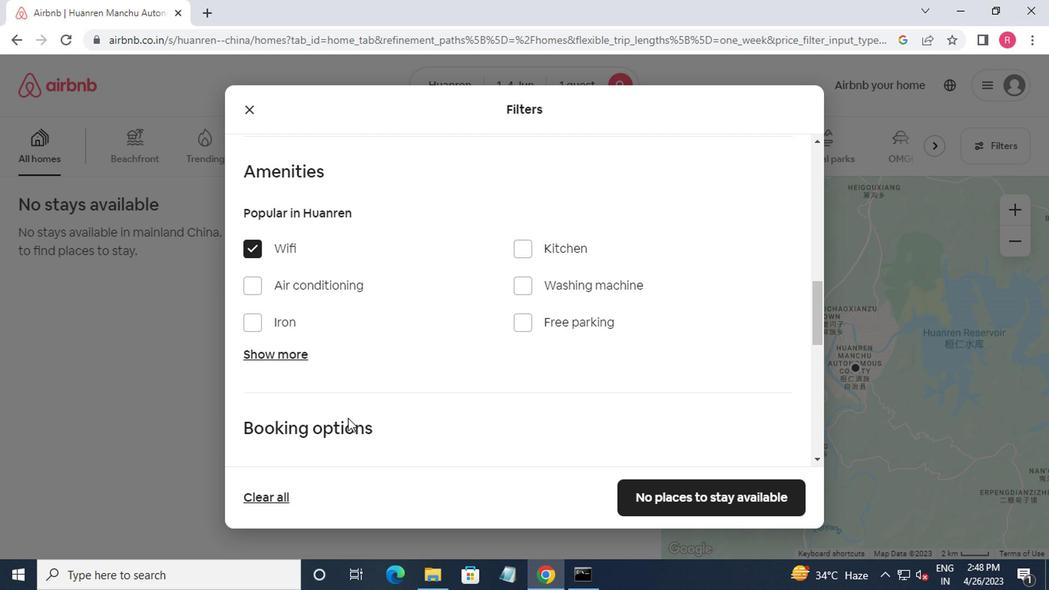 
Action: Mouse scrolled (345, 420) with delta (0, 0)
Screenshot: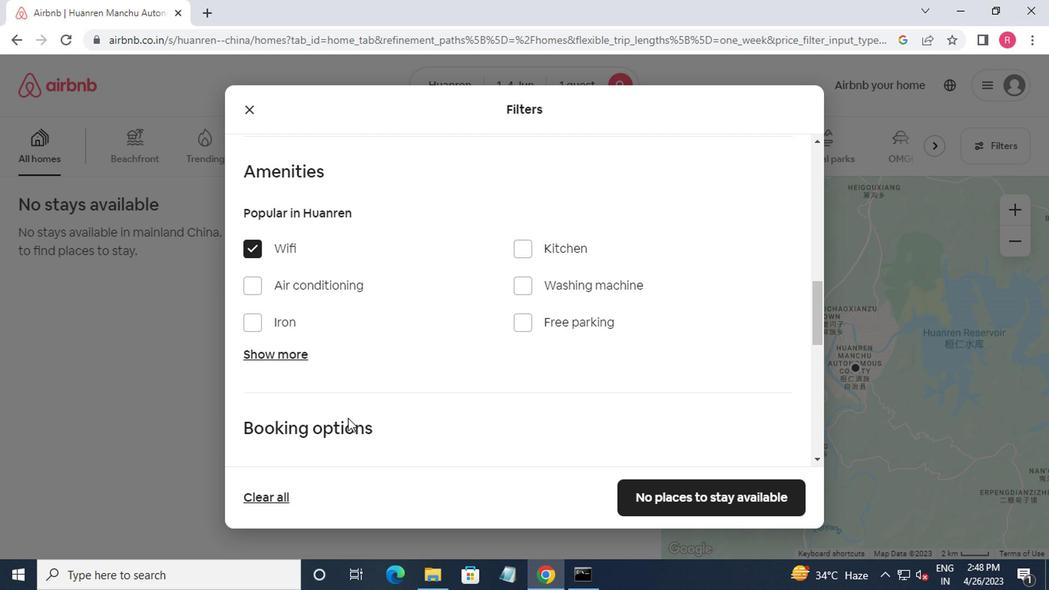 
Action: Mouse moved to (345, 421)
Screenshot: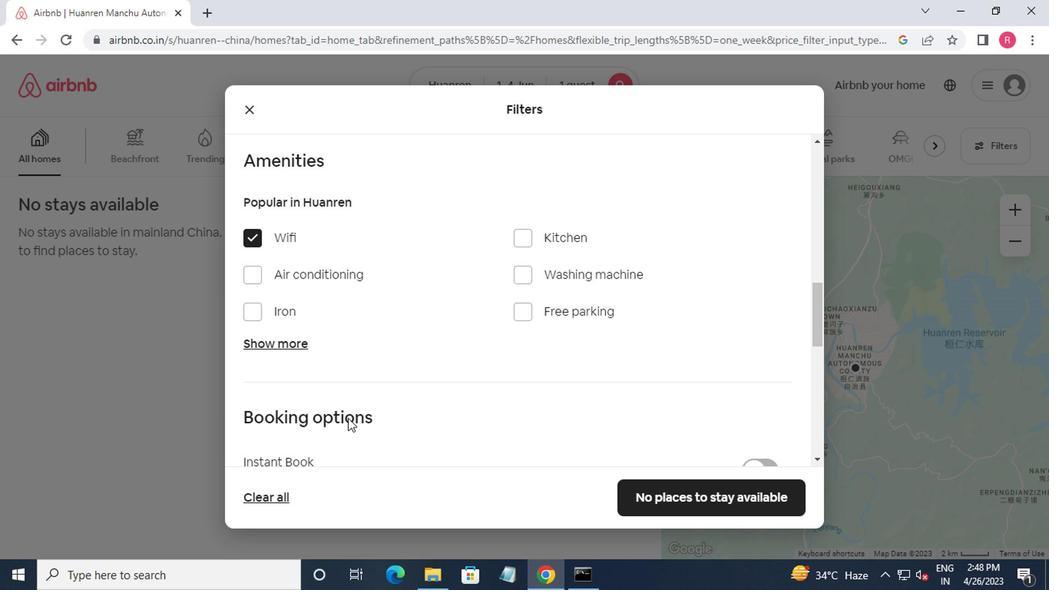 
Action: Mouse scrolled (345, 420) with delta (0, -1)
Screenshot: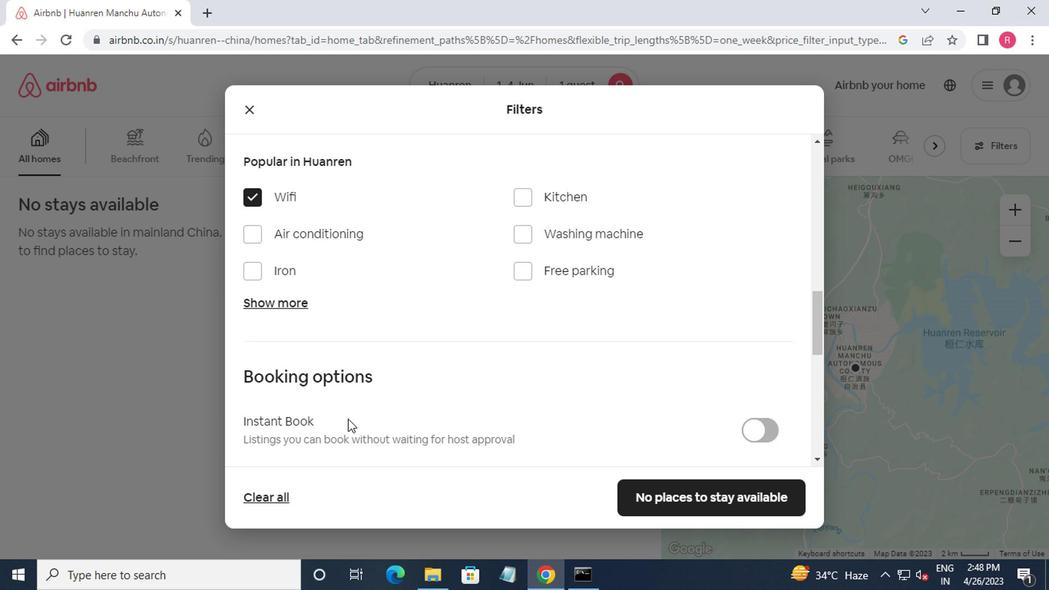 
Action: Mouse moved to (755, 305)
Screenshot: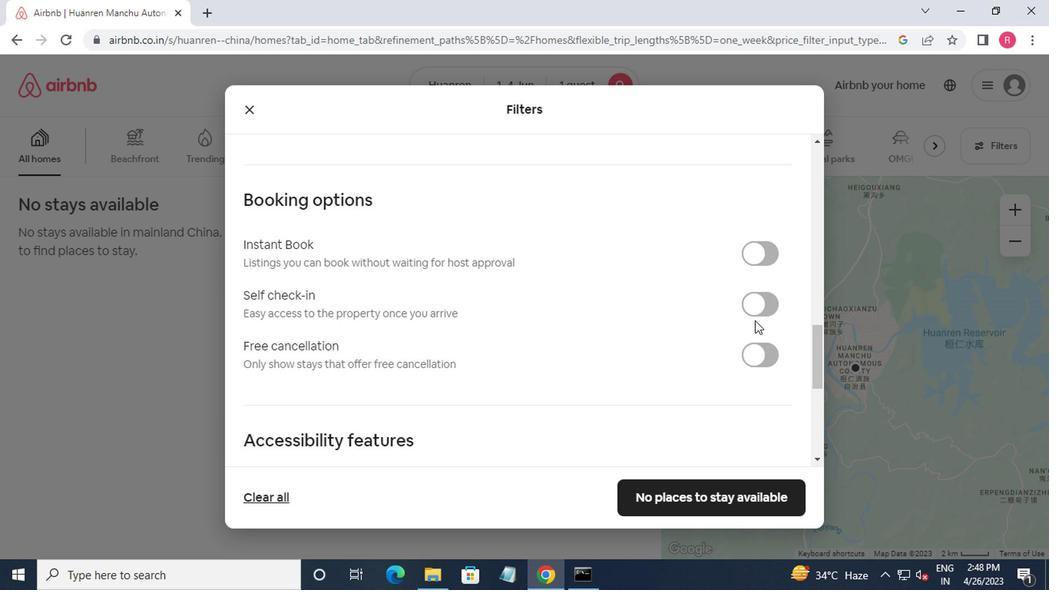 
Action: Mouse pressed left at (755, 305)
Screenshot: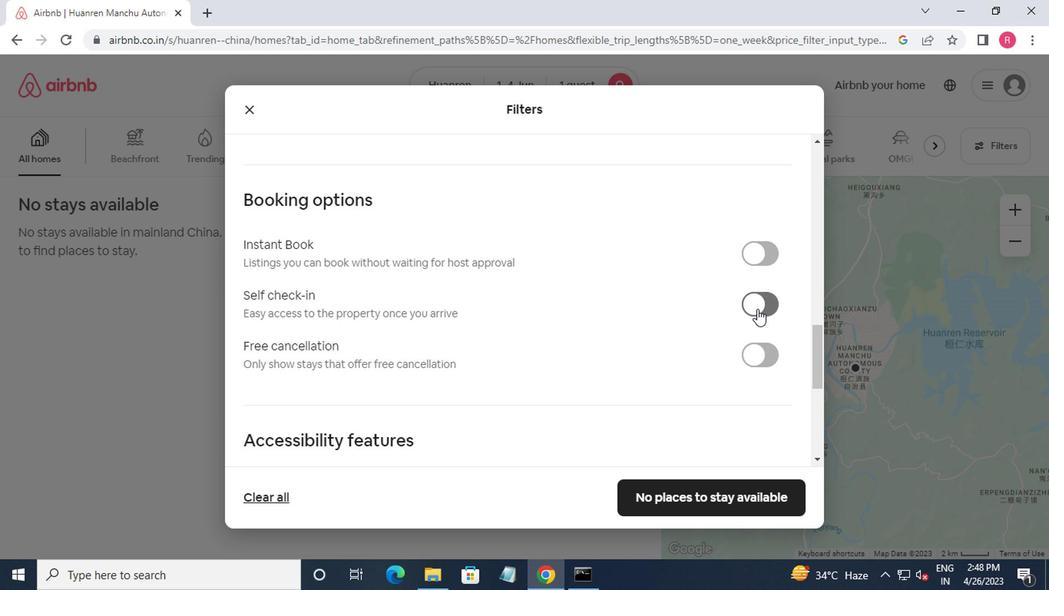 
Action: Mouse moved to (751, 308)
Screenshot: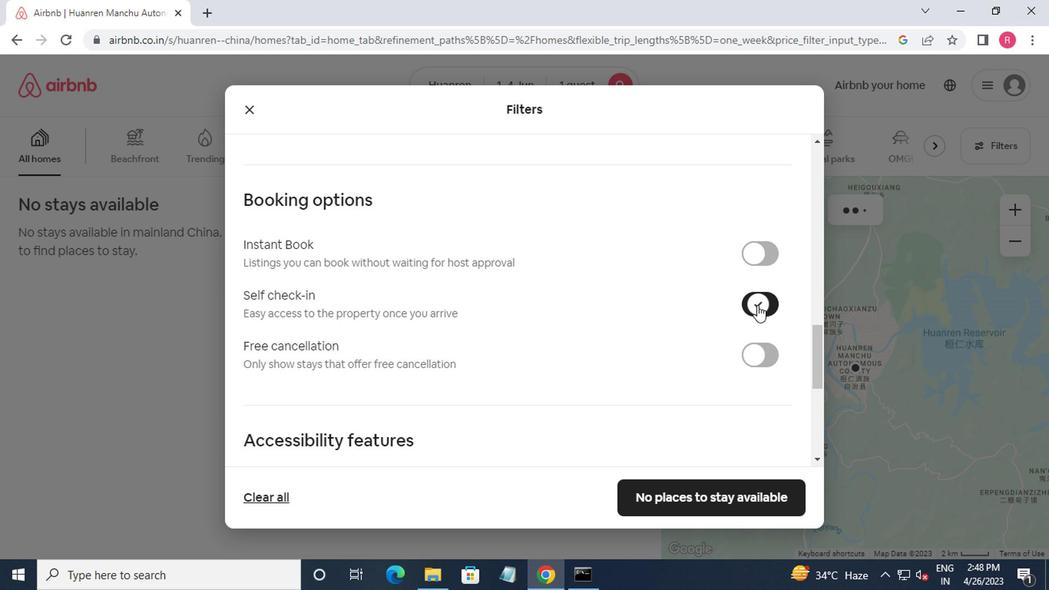 
Action: Mouse scrolled (751, 308) with delta (0, 0)
Screenshot: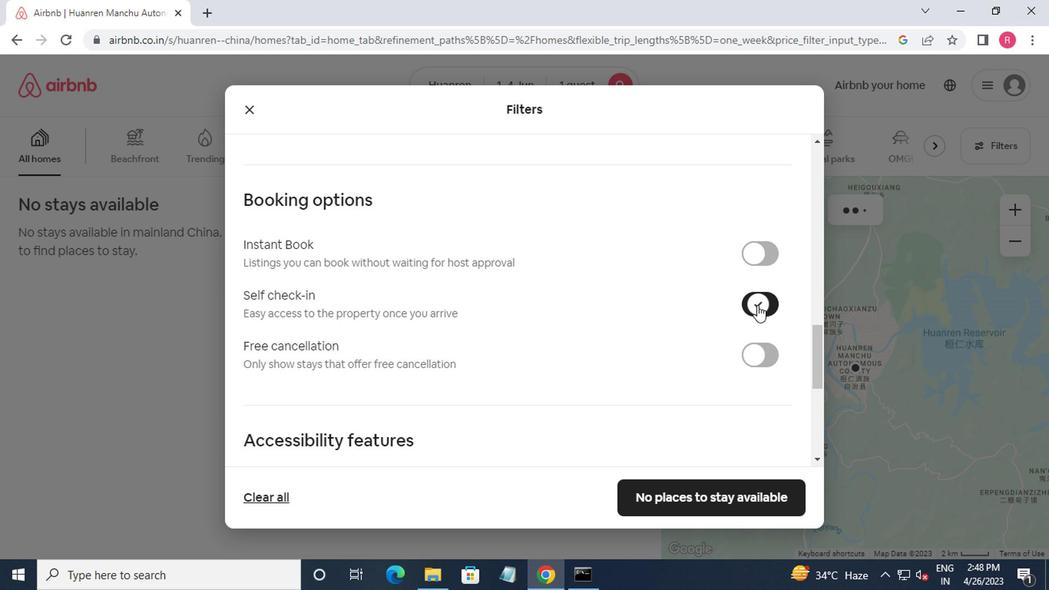 
Action: Mouse moved to (747, 314)
Screenshot: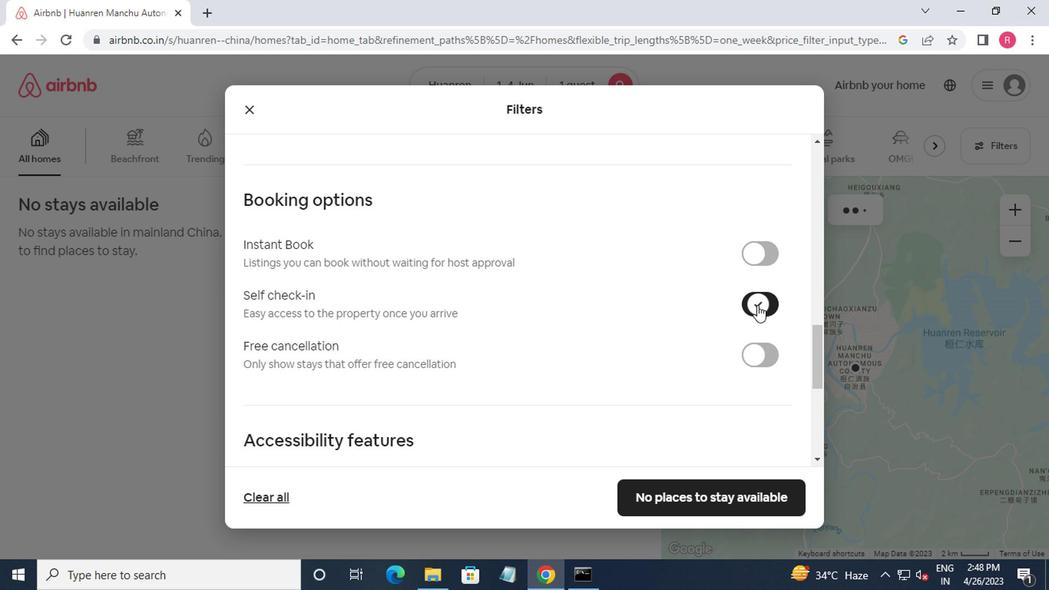 
Action: Mouse scrolled (747, 314) with delta (0, 0)
Screenshot: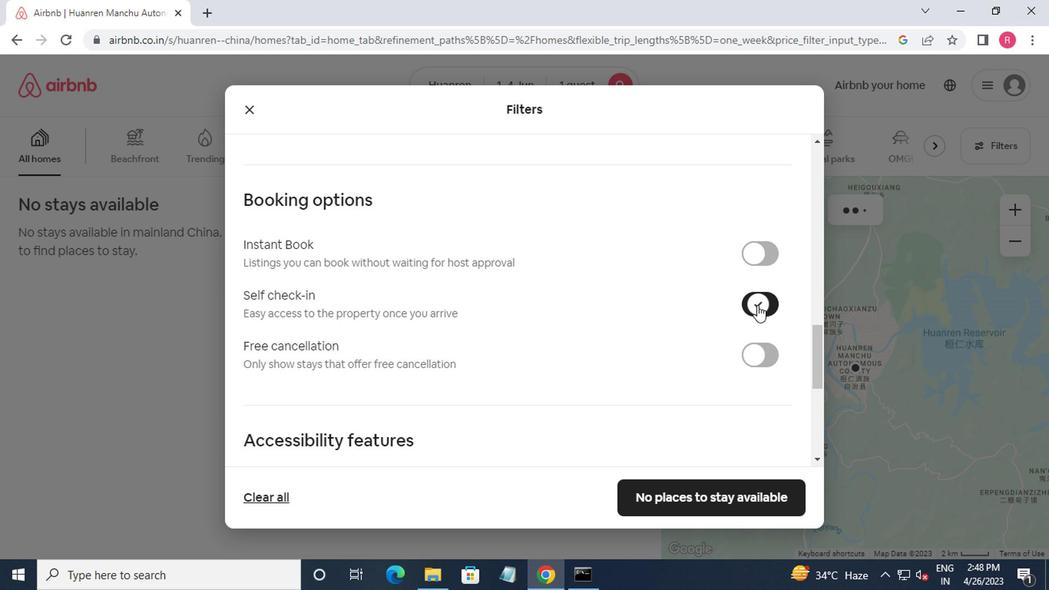 
Action: Mouse moved to (743, 322)
Screenshot: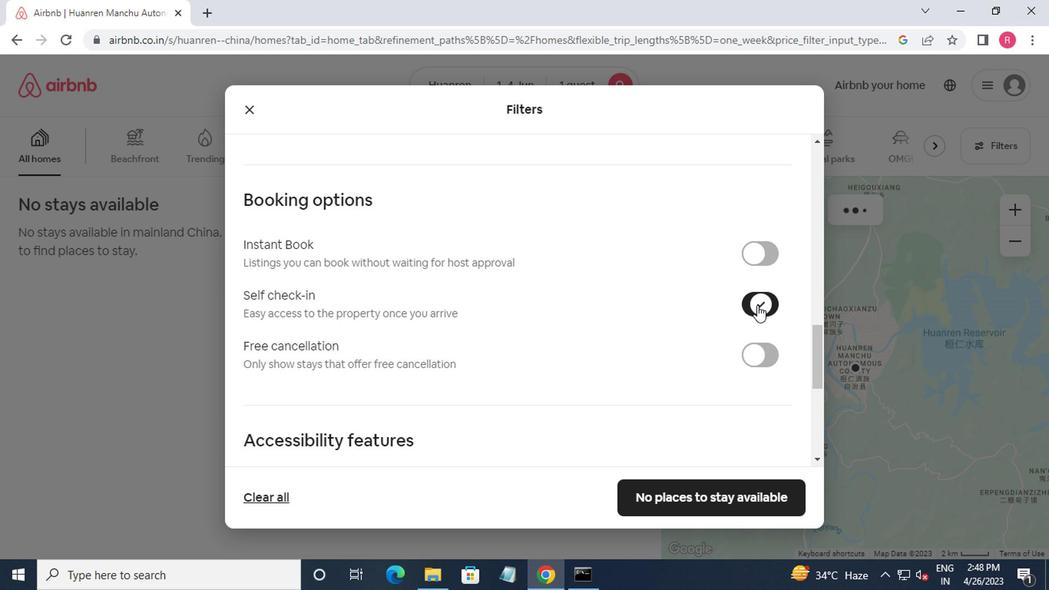 
Action: Mouse scrolled (743, 321) with delta (0, 0)
Screenshot: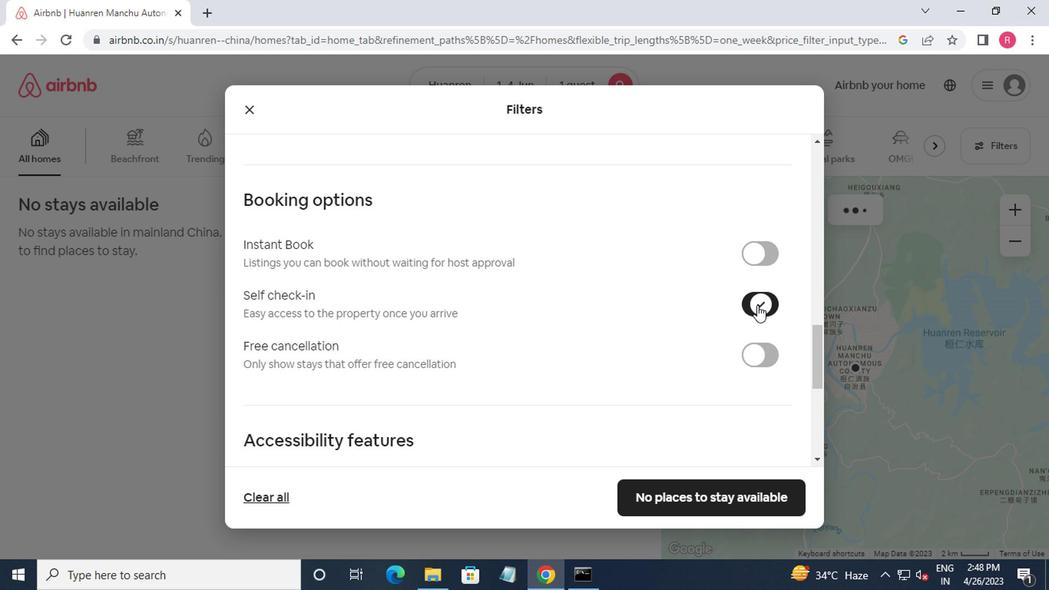 
Action: Mouse moved to (736, 331)
Screenshot: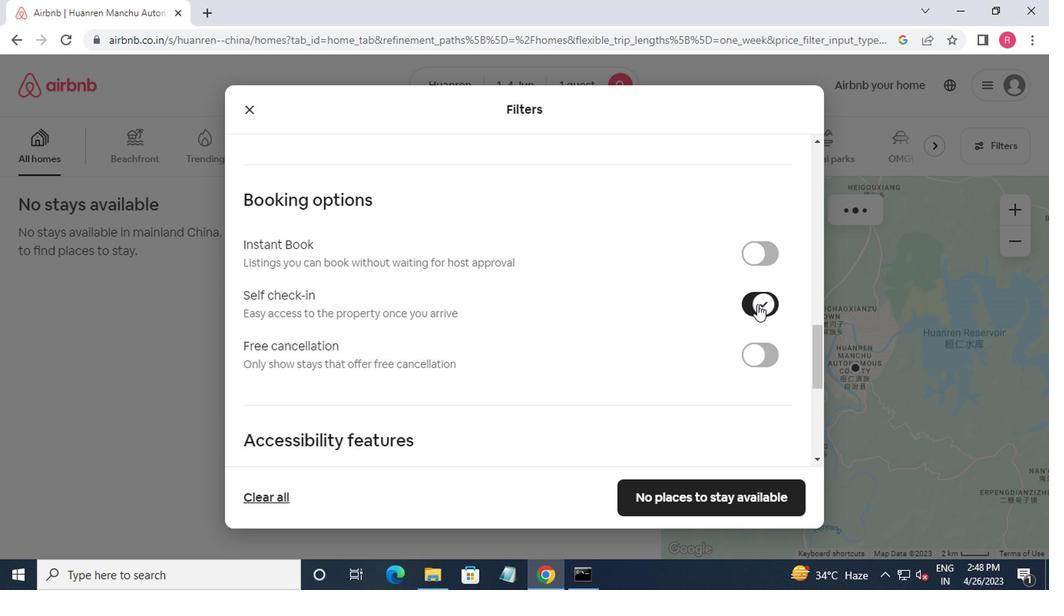
Action: Mouse scrolled (736, 330) with delta (0, 0)
Screenshot: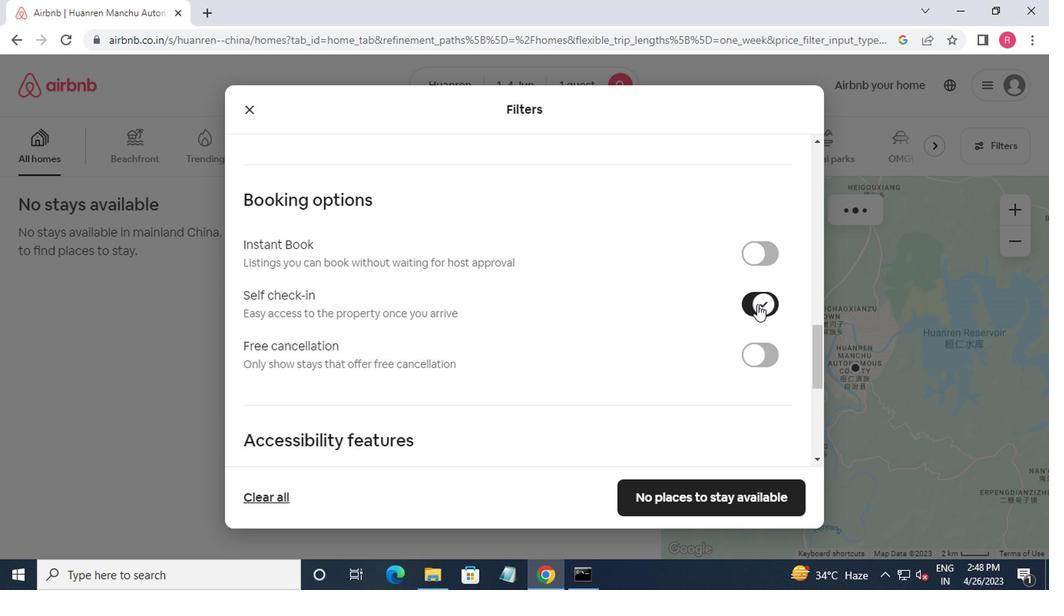 
Action: Mouse moved to (683, 377)
Screenshot: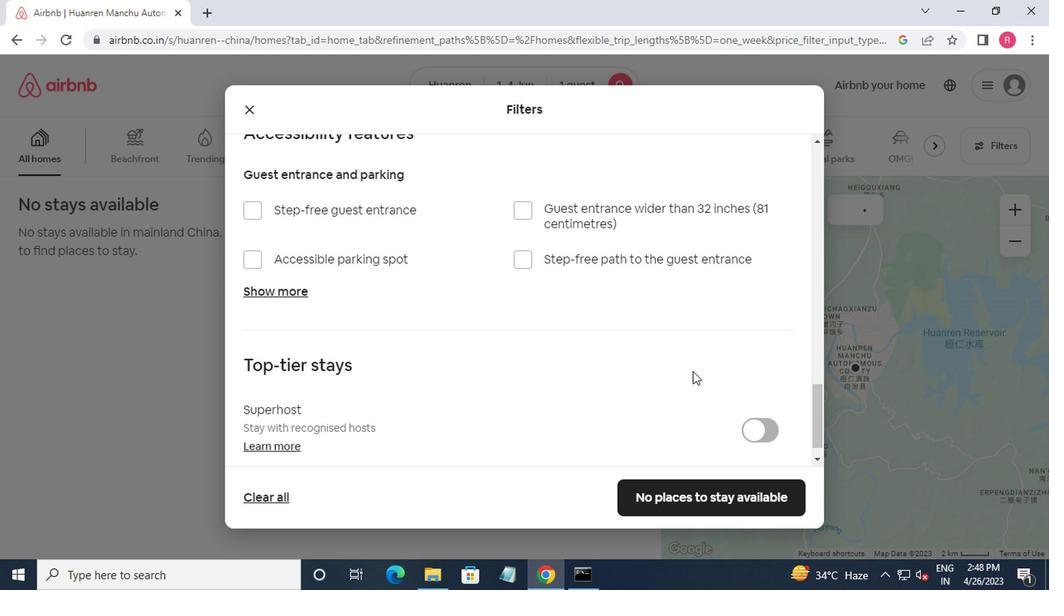 
Action: Mouse scrolled (683, 377) with delta (0, 0)
Screenshot: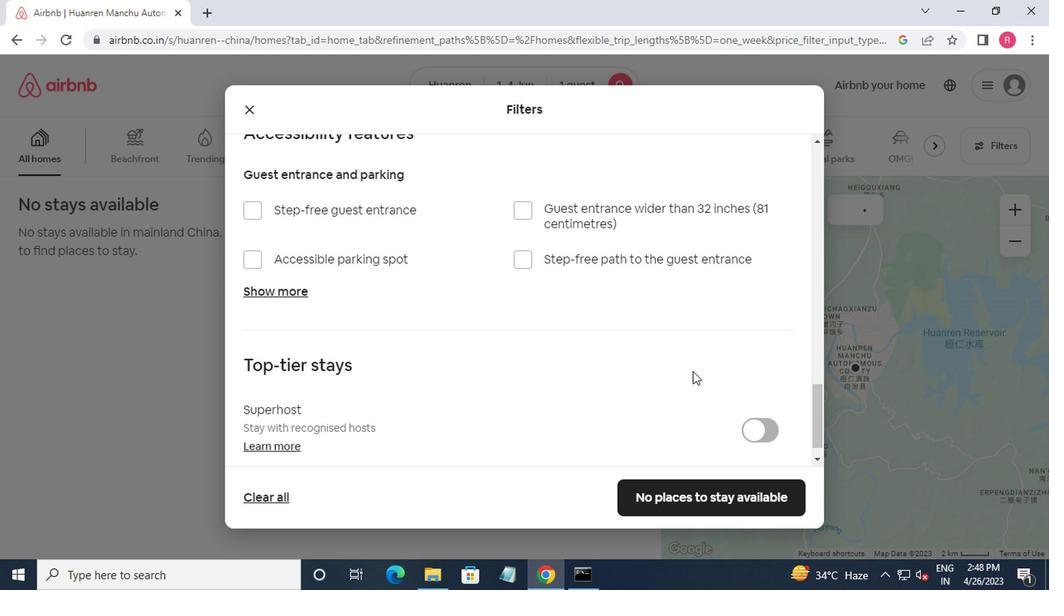 
Action: Mouse moved to (681, 379)
Screenshot: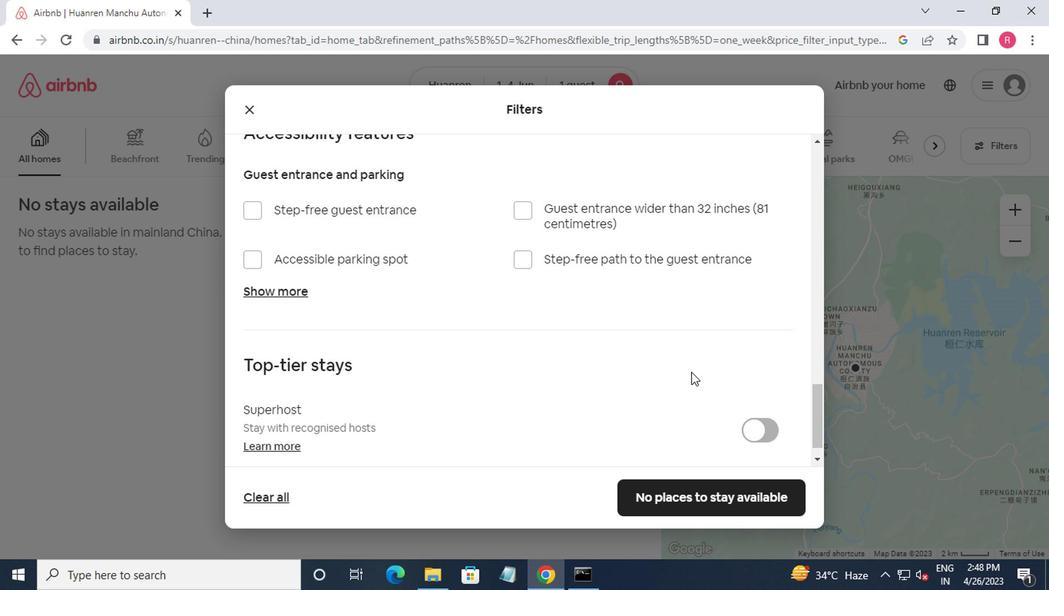 
Action: Mouse scrolled (681, 378) with delta (0, -1)
Screenshot: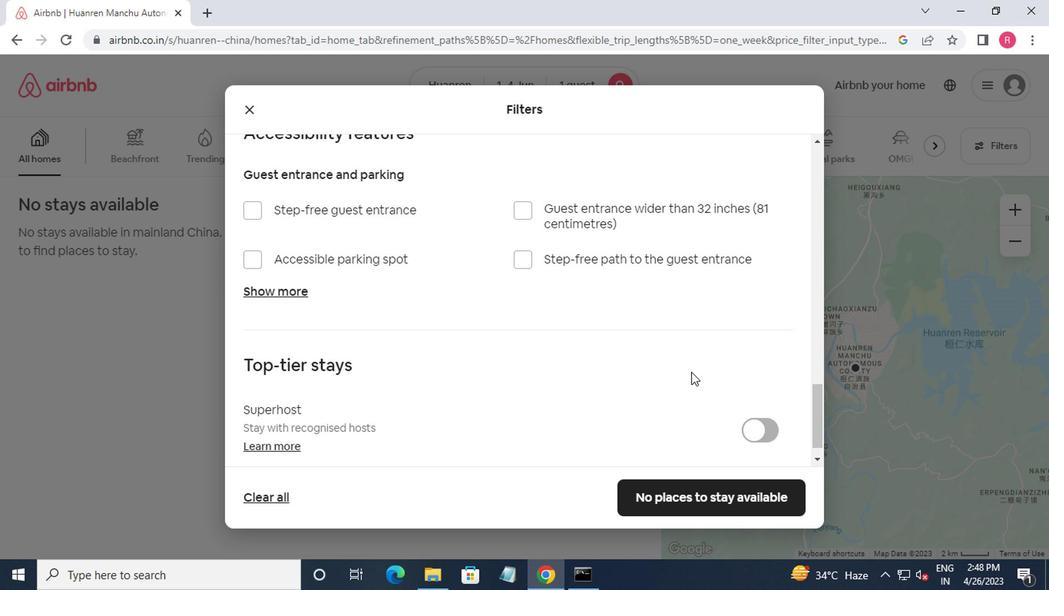 
Action: Mouse moved to (681, 379)
Screenshot: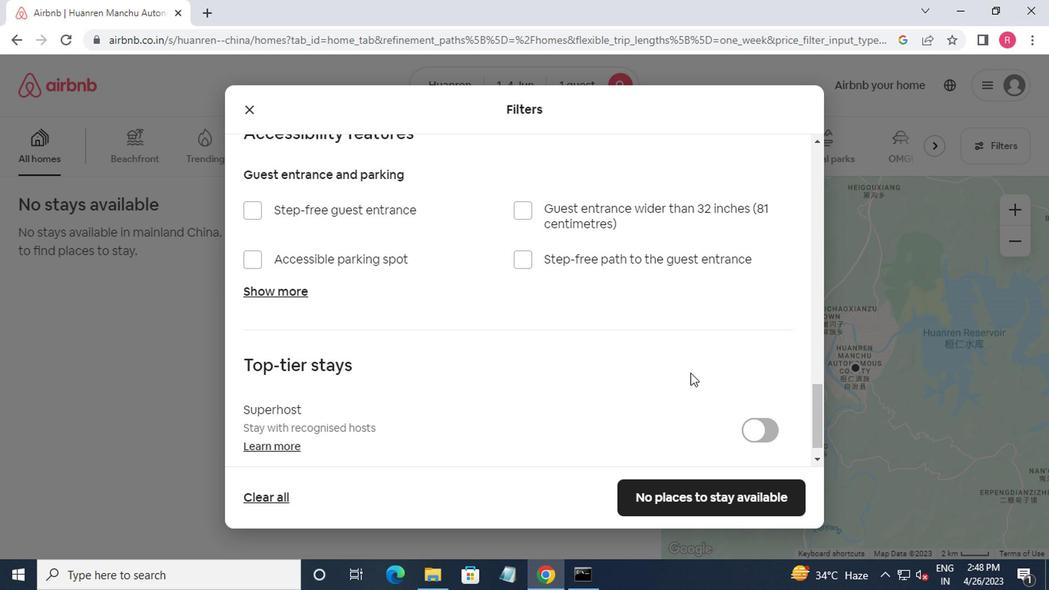 
Action: Mouse scrolled (681, 379) with delta (0, 0)
Screenshot: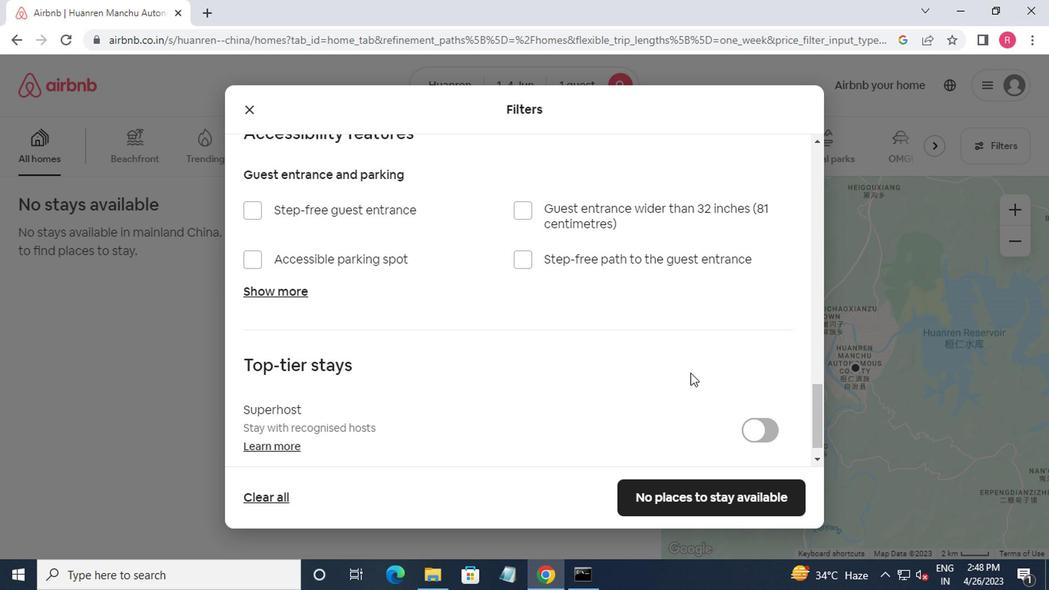 
Action: Mouse moved to (680, 381)
Screenshot: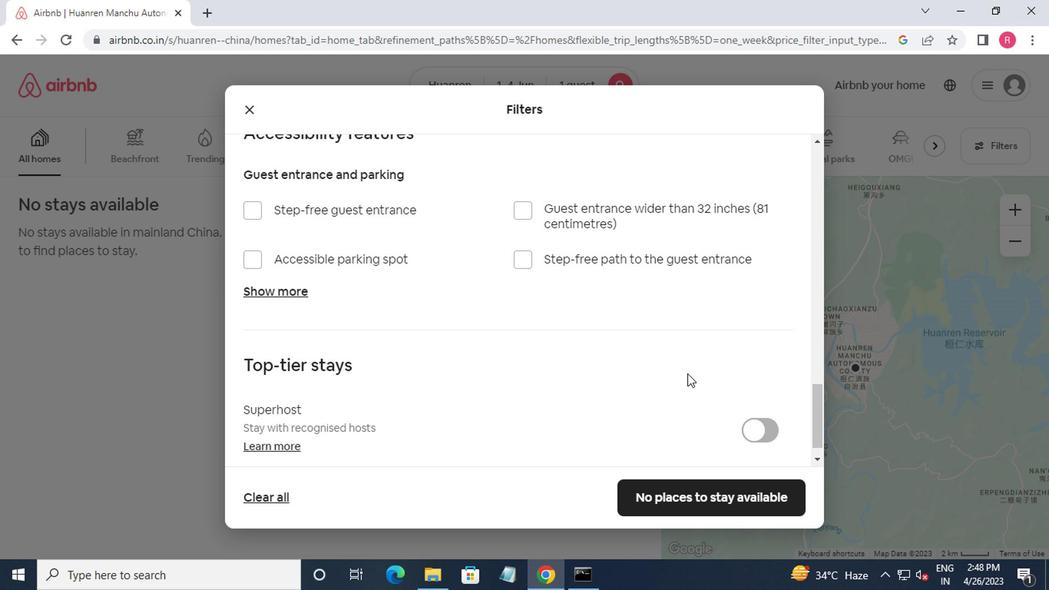 
Action: Mouse scrolled (680, 380) with delta (0, 0)
Screenshot: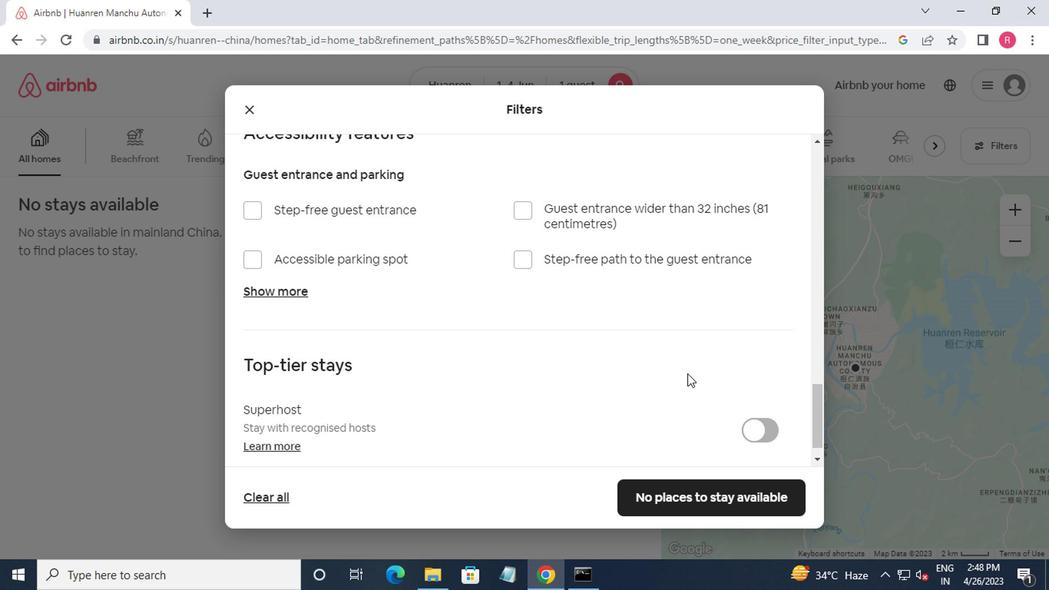 
Action: Mouse moved to (679, 383)
Screenshot: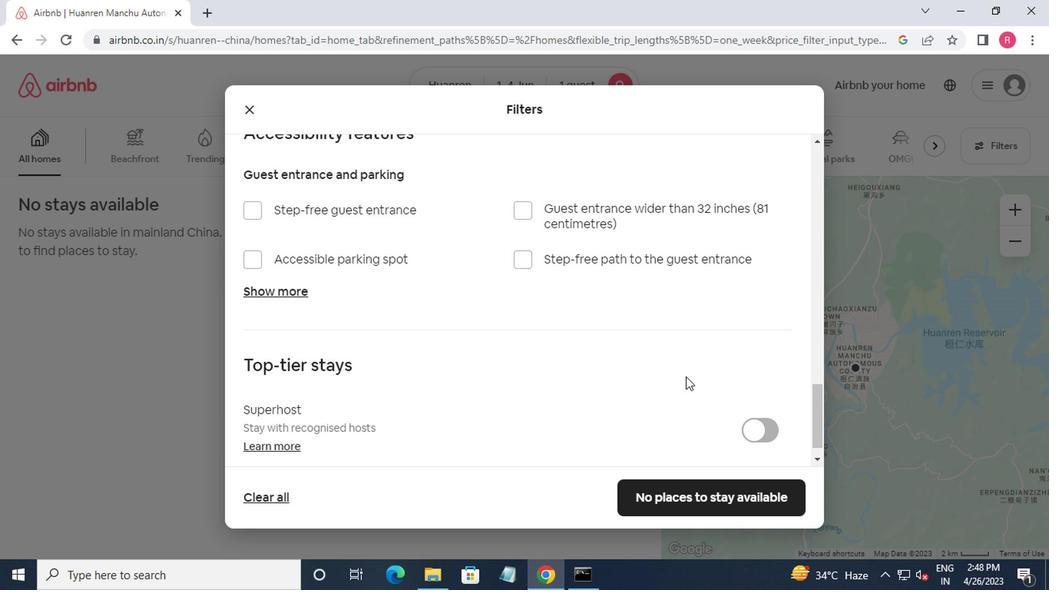 
Action: Mouse scrolled (679, 382) with delta (0, 0)
Screenshot: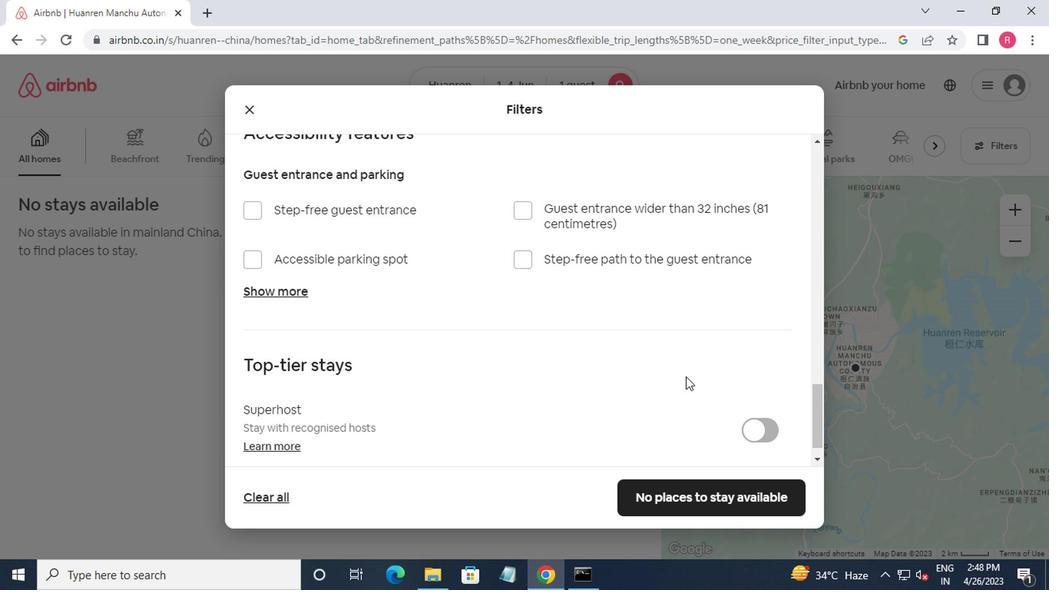 
Action: Mouse moved to (670, 496)
Screenshot: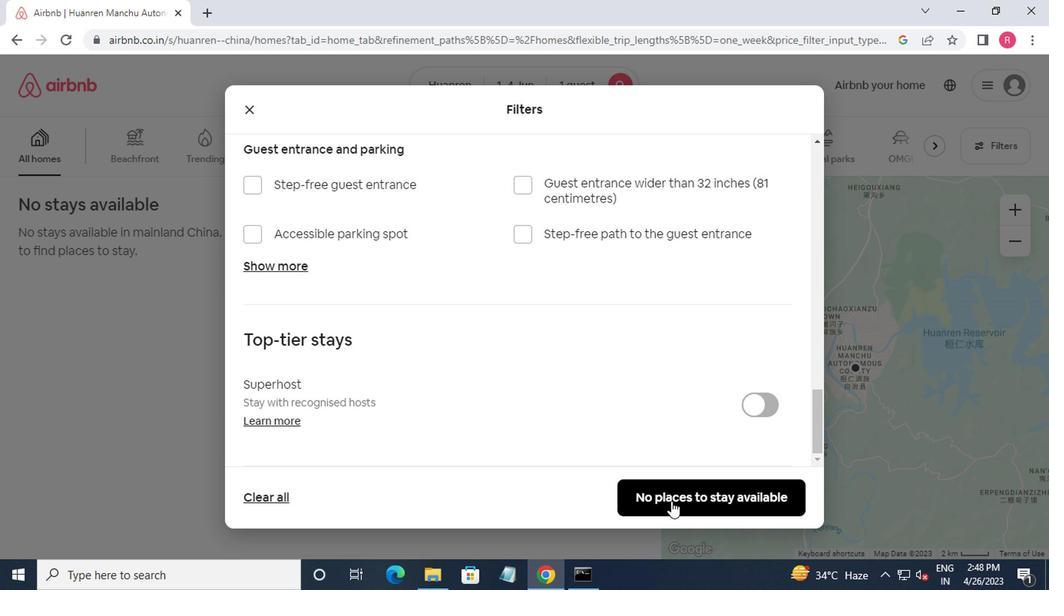 
Action: Mouse pressed left at (670, 496)
Screenshot: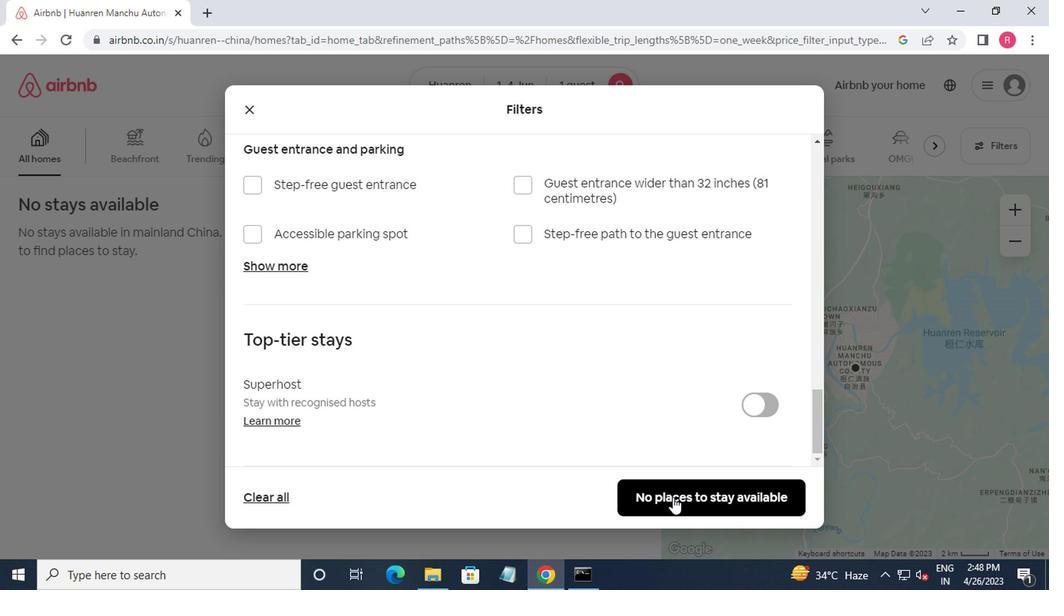 
Action: Mouse moved to (672, 487)
Screenshot: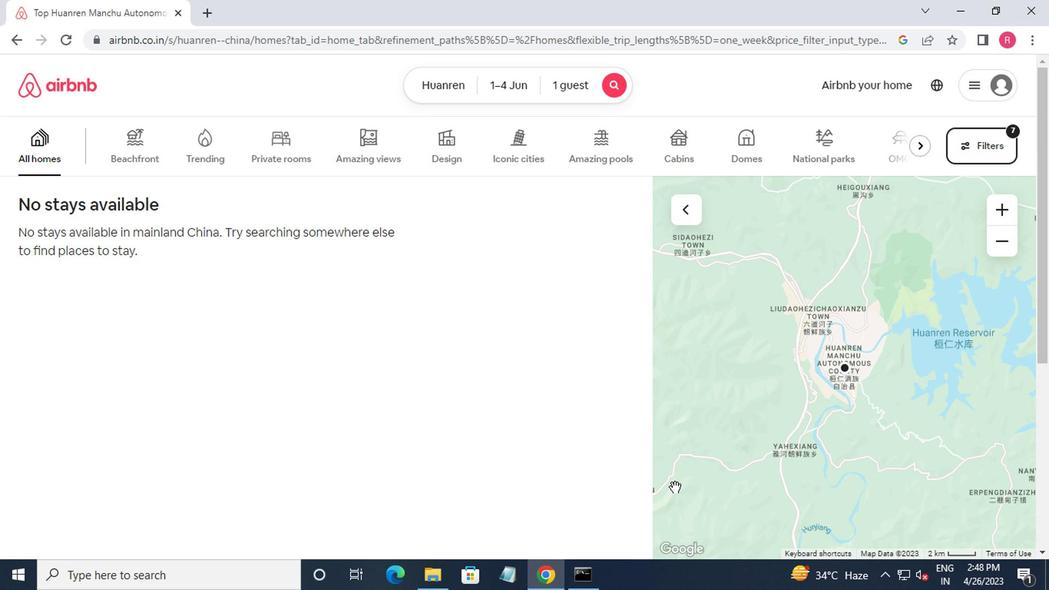 
